 Task: Compose an email with the signature Kari Cooper with the subject Follow-up on a project status and the message I wanted to follow up on the request for additional resources for the project. from softage.5@softage.net to softage.6@softage.net, select the message and change font size to huge, align the email to right Send the email. Finally, move the email from Sent Items to the label Data visualization
Action: Mouse moved to (53, 48)
Screenshot: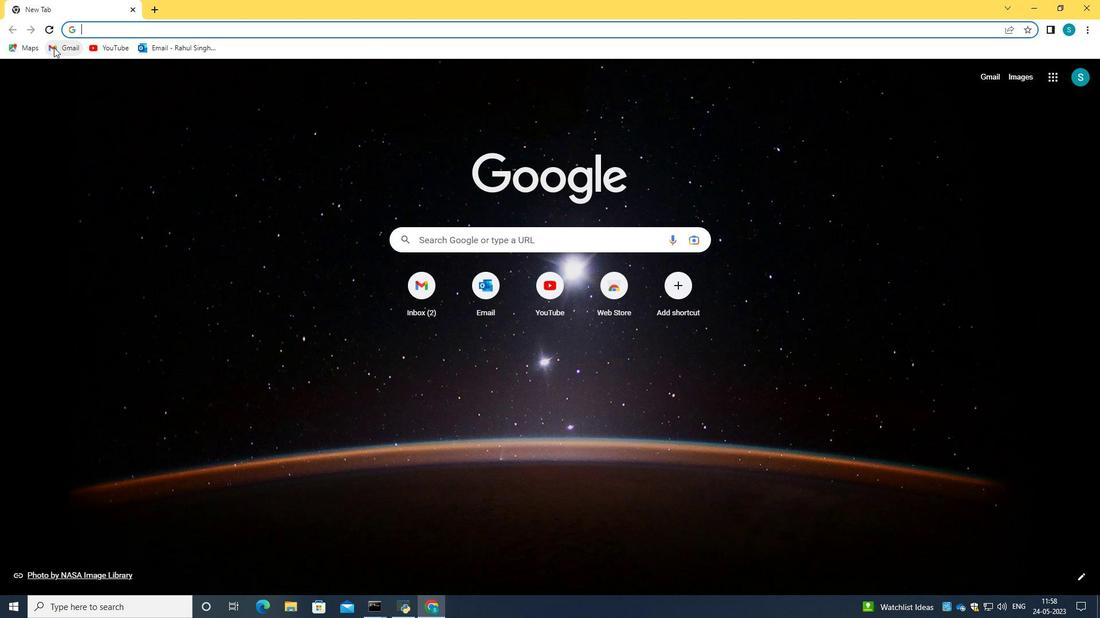 
Action: Mouse pressed left at (53, 48)
Screenshot: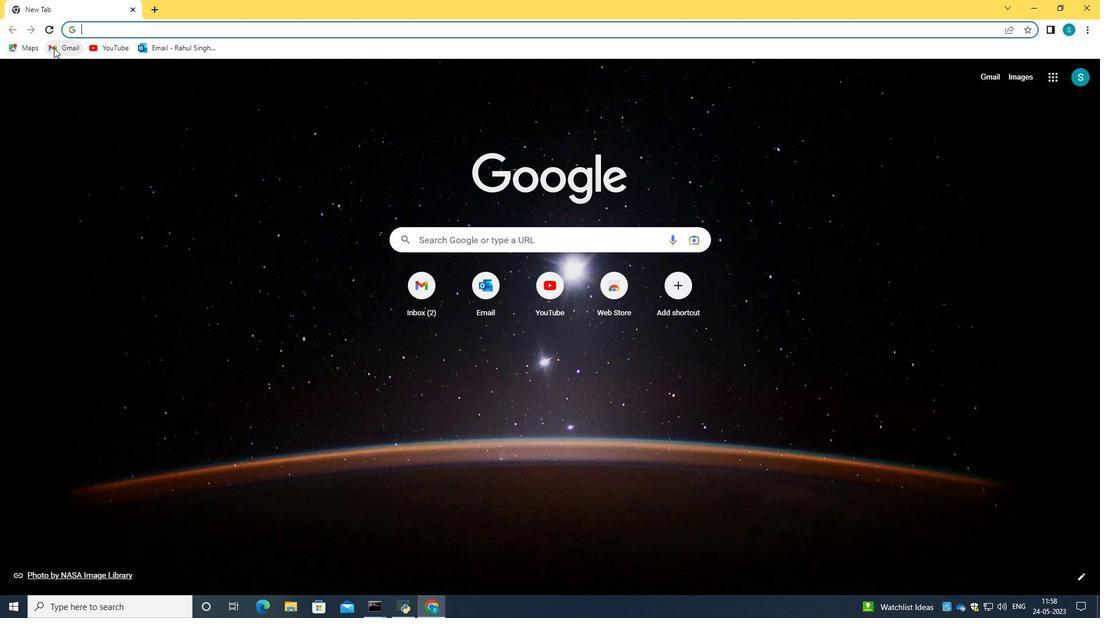 
Action: Mouse moved to (555, 175)
Screenshot: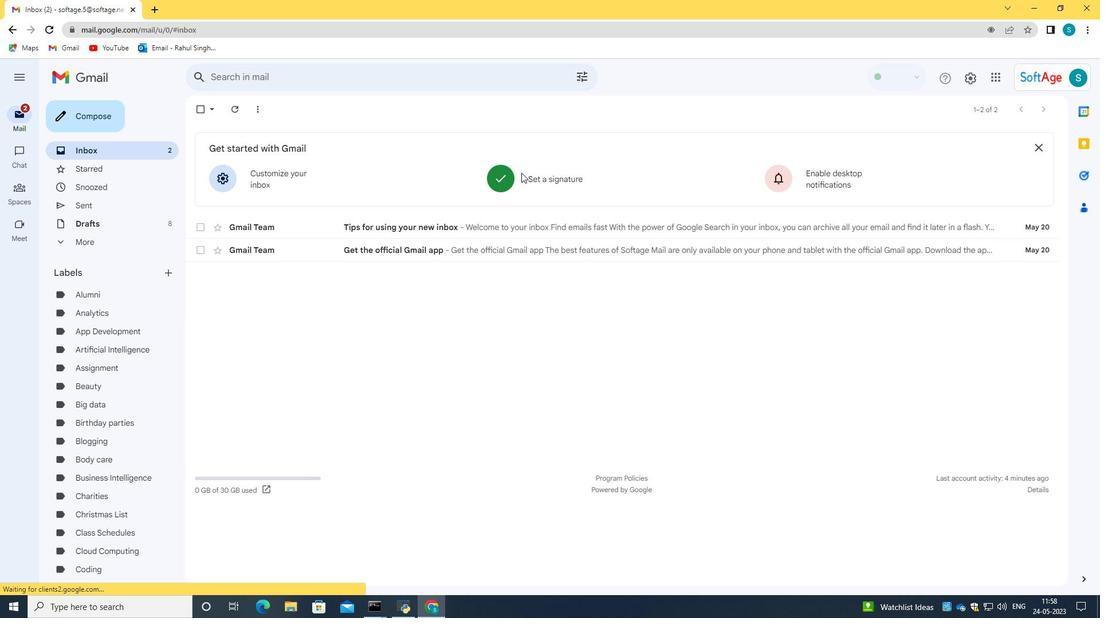 
Action: Mouse pressed left at (555, 175)
Screenshot: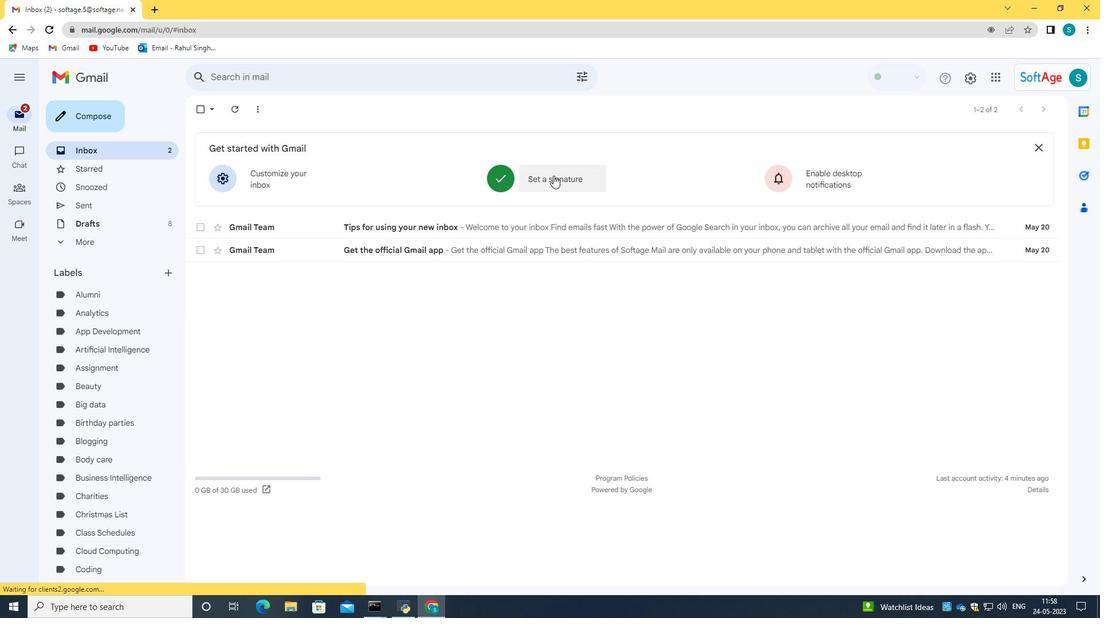 
Action: Mouse moved to (611, 241)
Screenshot: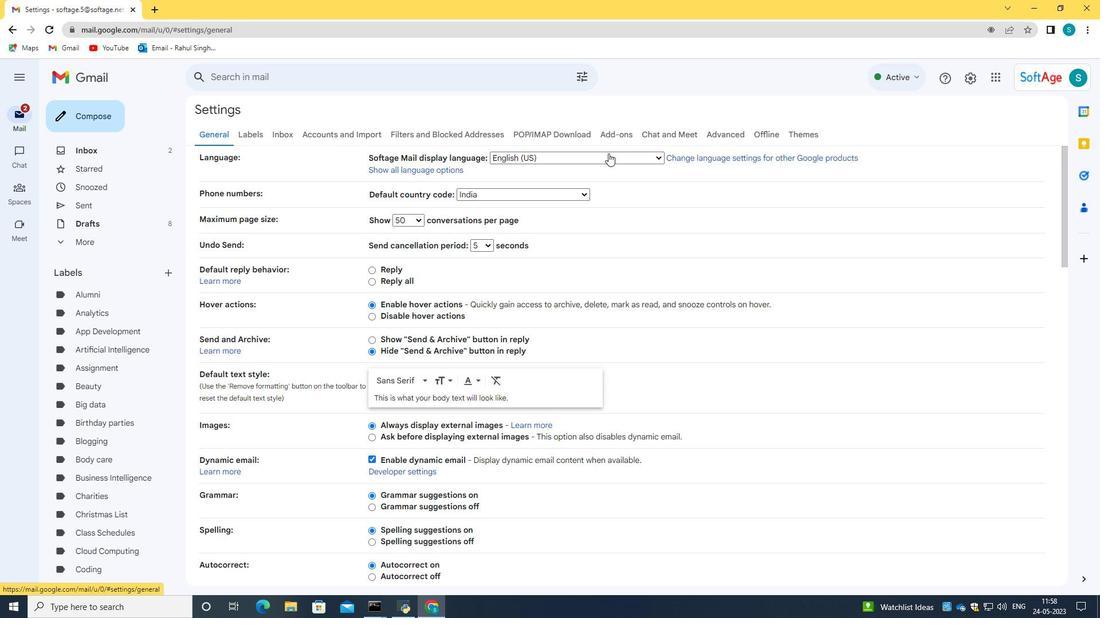 
Action: Mouse scrolled (611, 240) with delta (0, 0)
Screenshot: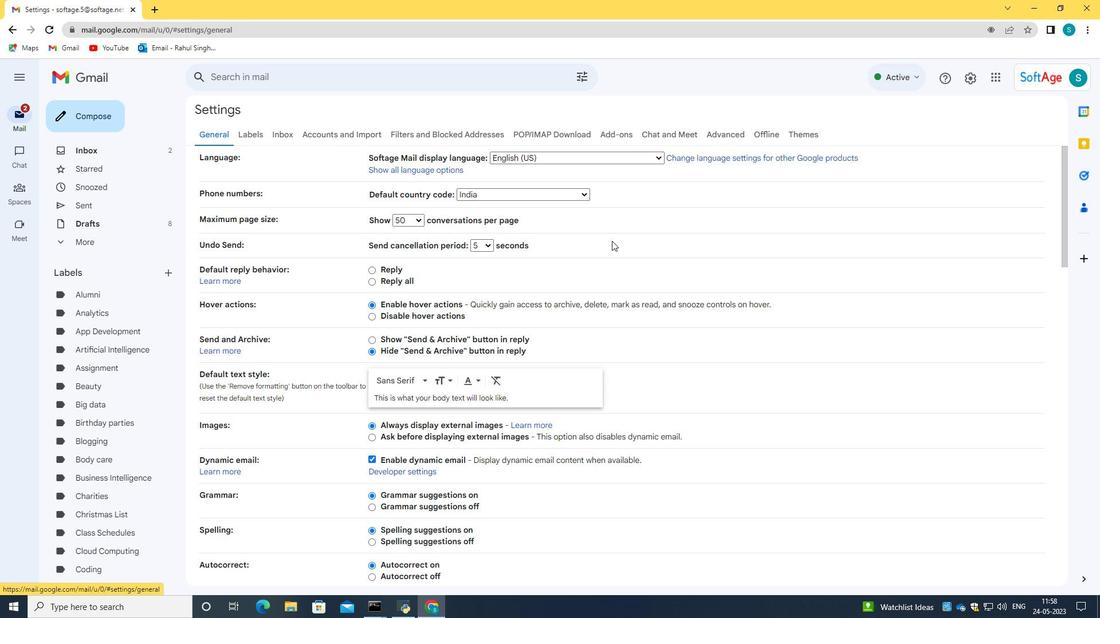 
Action: Mouse scrolled (611, 240) with delta (0, 0)
Screenshot: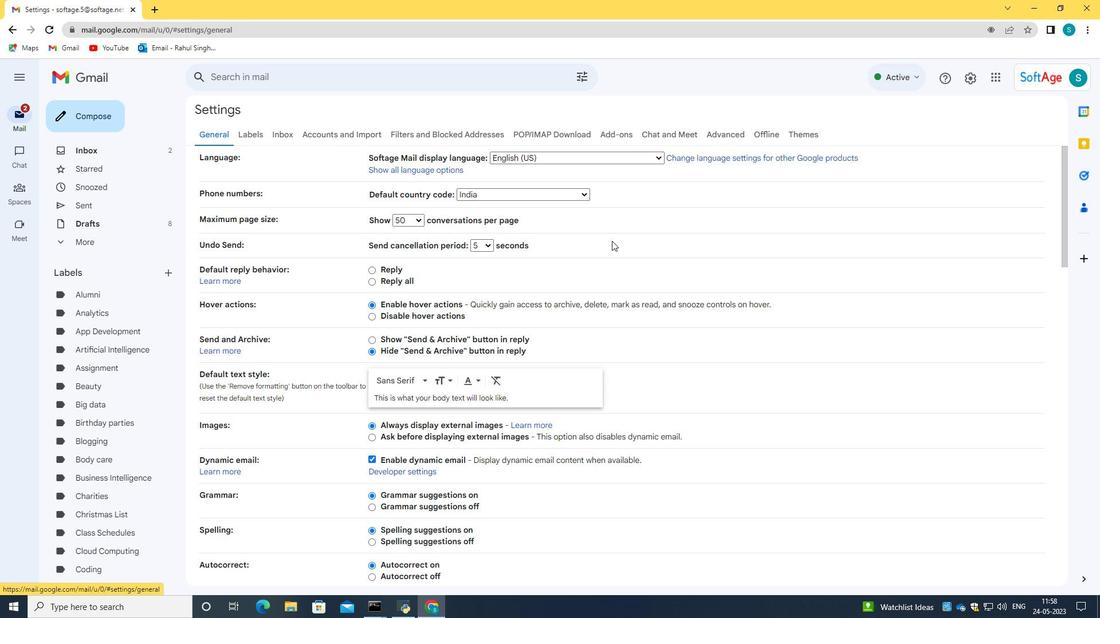 
Action: Mouse scrolled (611, 240) with delta (0, 0)
Screenshot: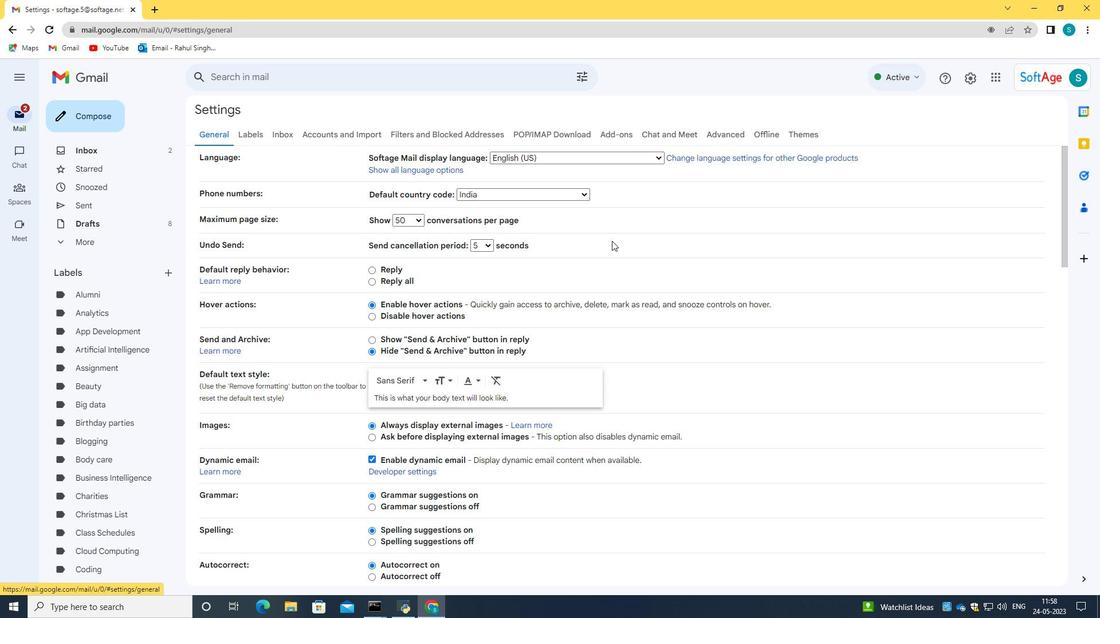 
Action: Mouse scrolled (611, 240) with delta (0, 0)
Screenshot: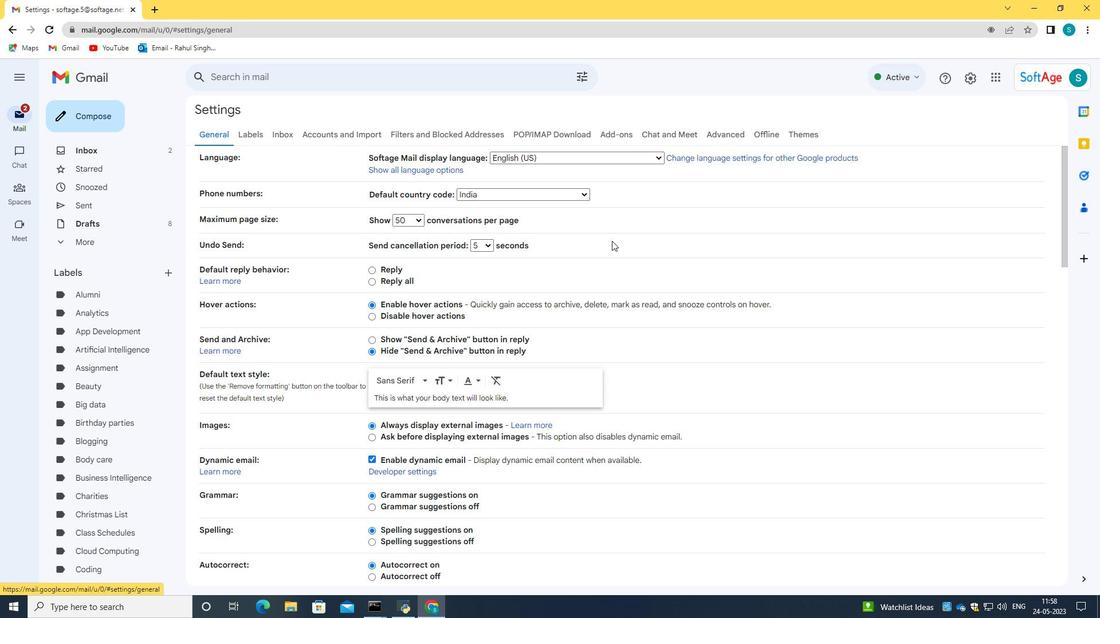 
Action: Mouse scrolled (611, 240) with delta (0, 0)
Screenshot: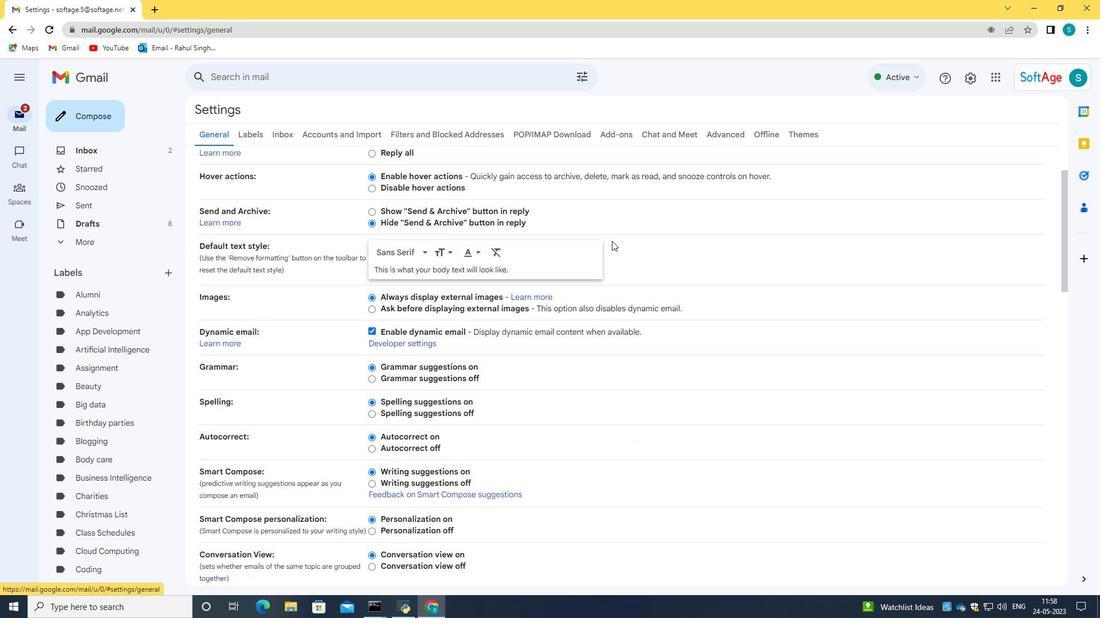
Action: Mouse scrolled (611, 240) with delta (0, 0)
Screenshot: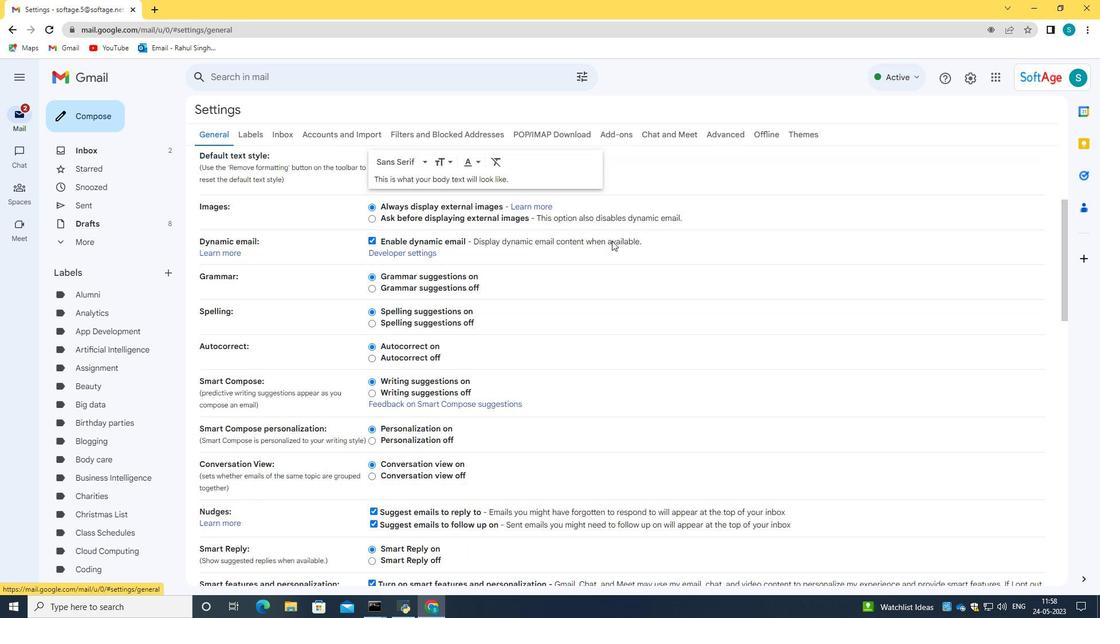 
Action: Mouse scrolled (611, 240) with delta (0, 0)
Screenshot: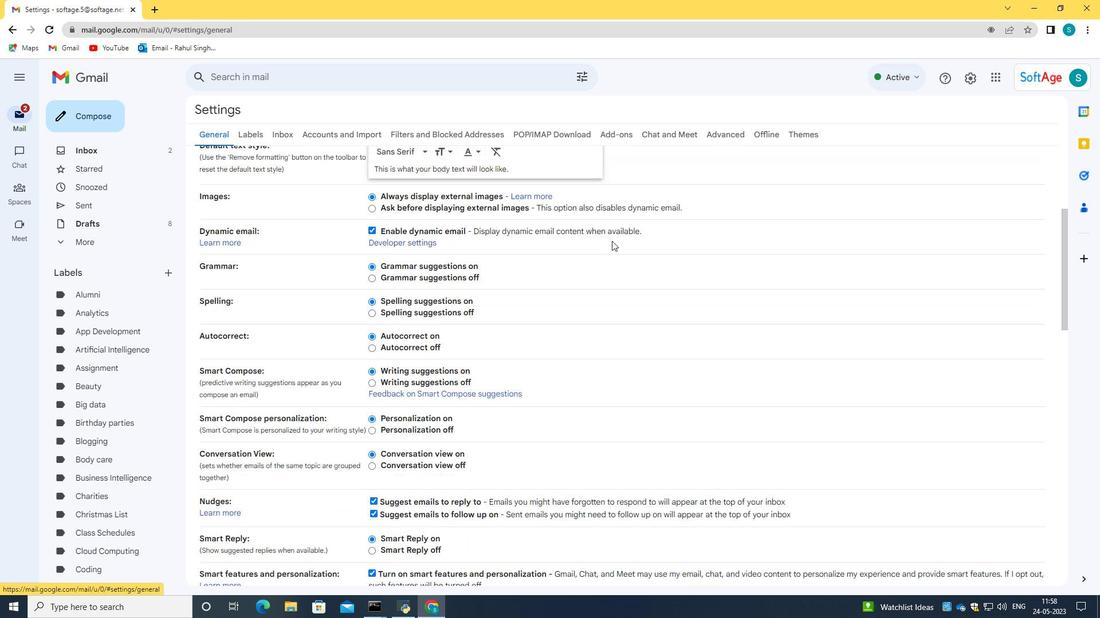 
Action: Mouse scrolled (611, 240) with delta (0, 0)
Screenshot: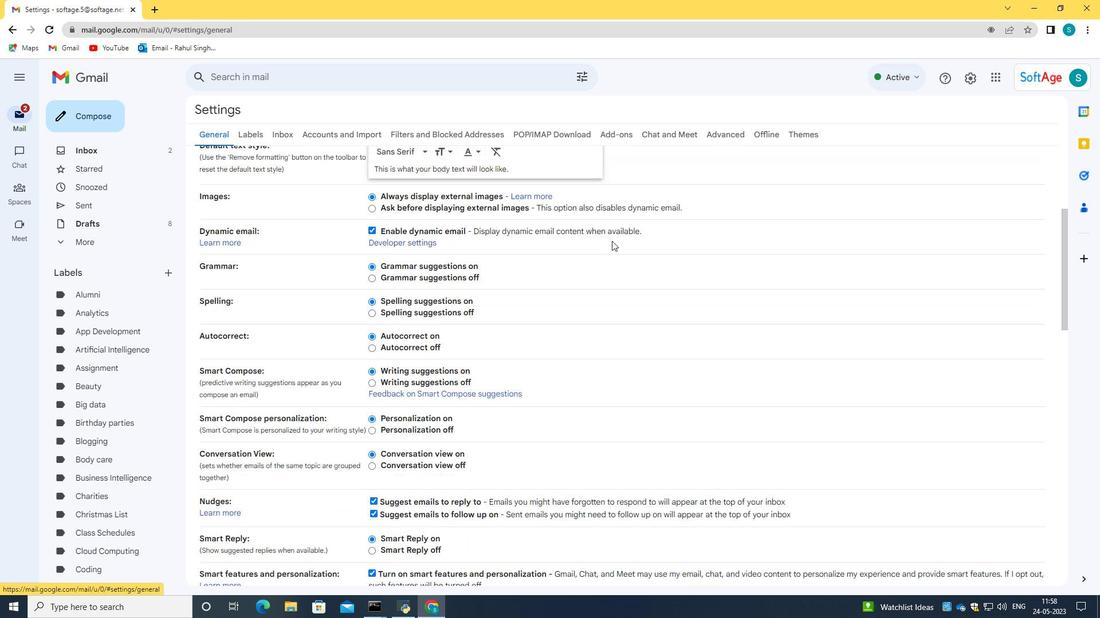 
Action: Mouse moved to (612, 241)
Screenshot: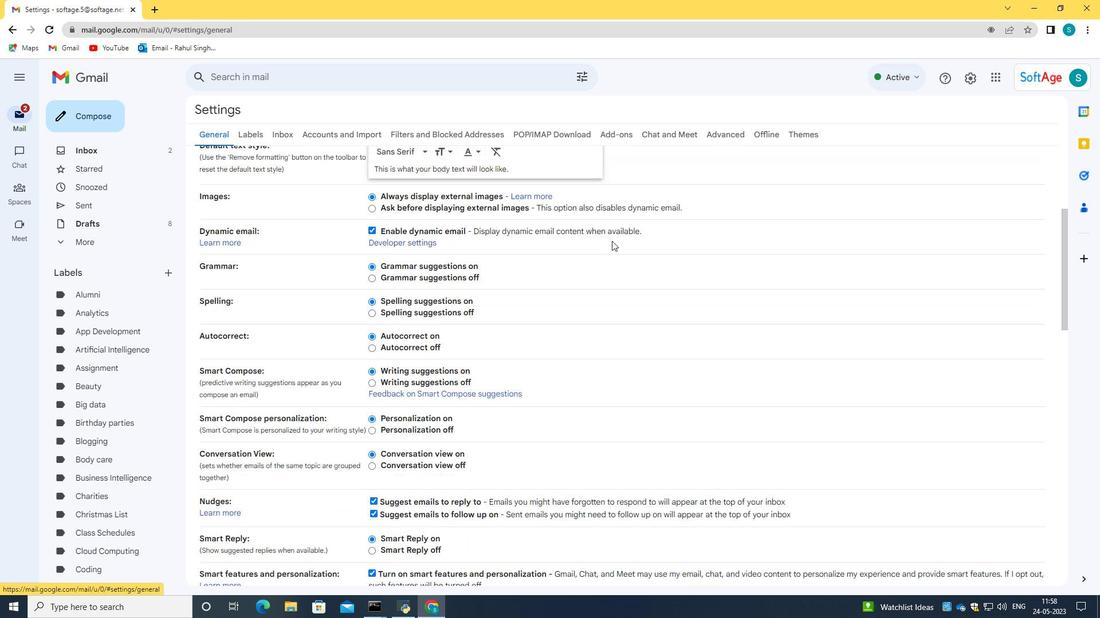 
Action: Mouse scrolled (612, 240) with delta (0, 0)
Screenshot: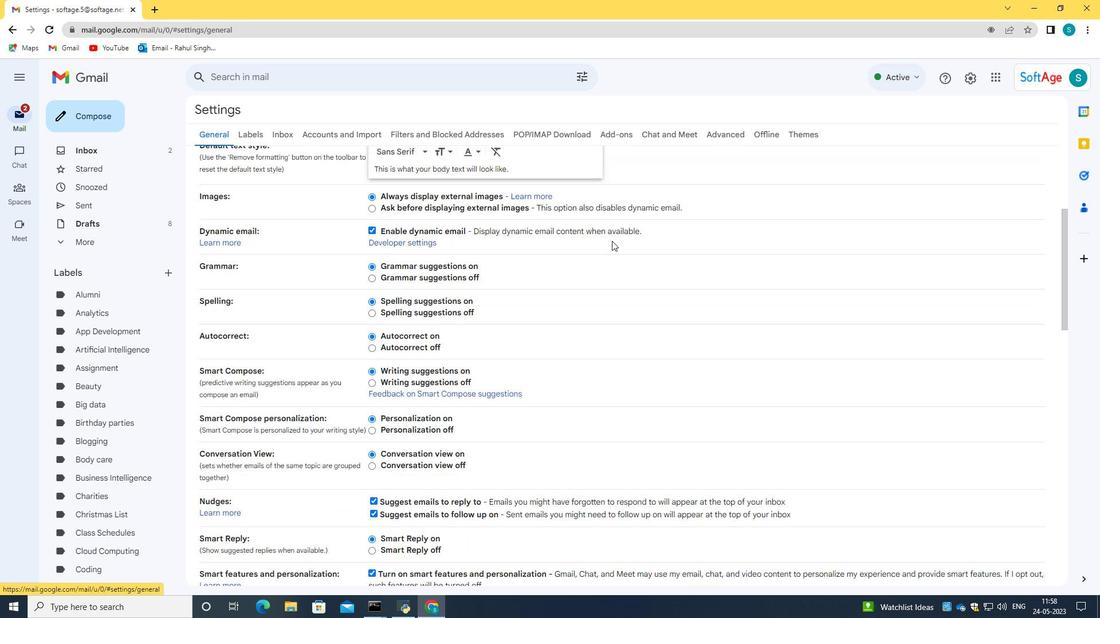 
Action: Mouse scrolled (612, 240) with delta (0, 0)
Screenshot: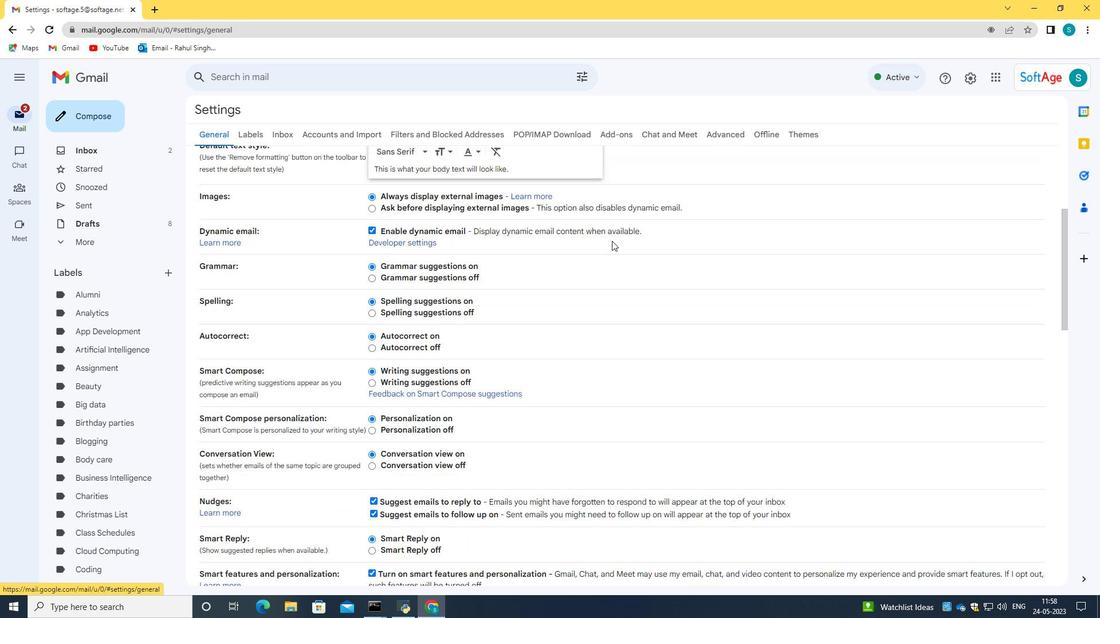 
Action: Mouse scrolled (612, 240) with delta (0, 0)
Screenshot: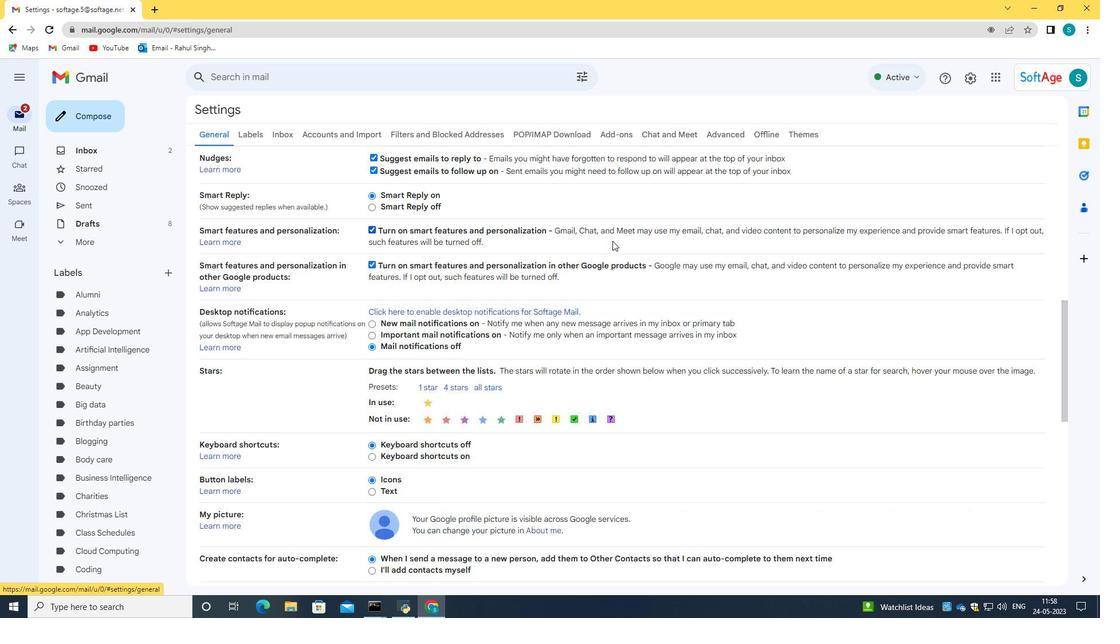 
Action: Mouse scrolled (612, 240) with delta (0, 0)
Screenshot: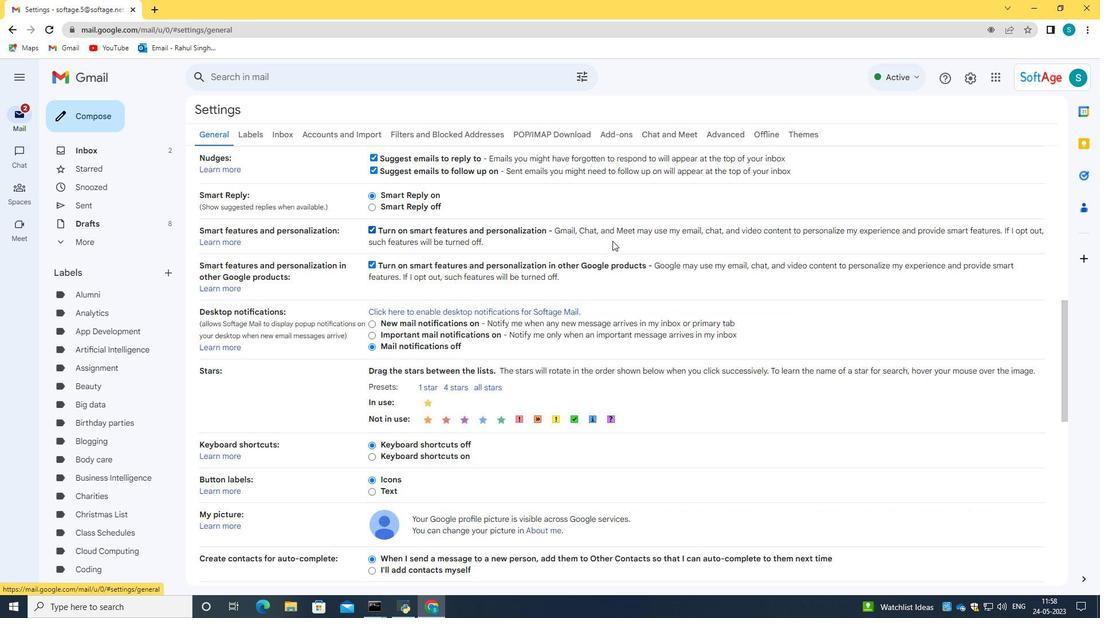 
Action: Mouse scrolled (612, 240) with delta (0, 0)
Screenshot: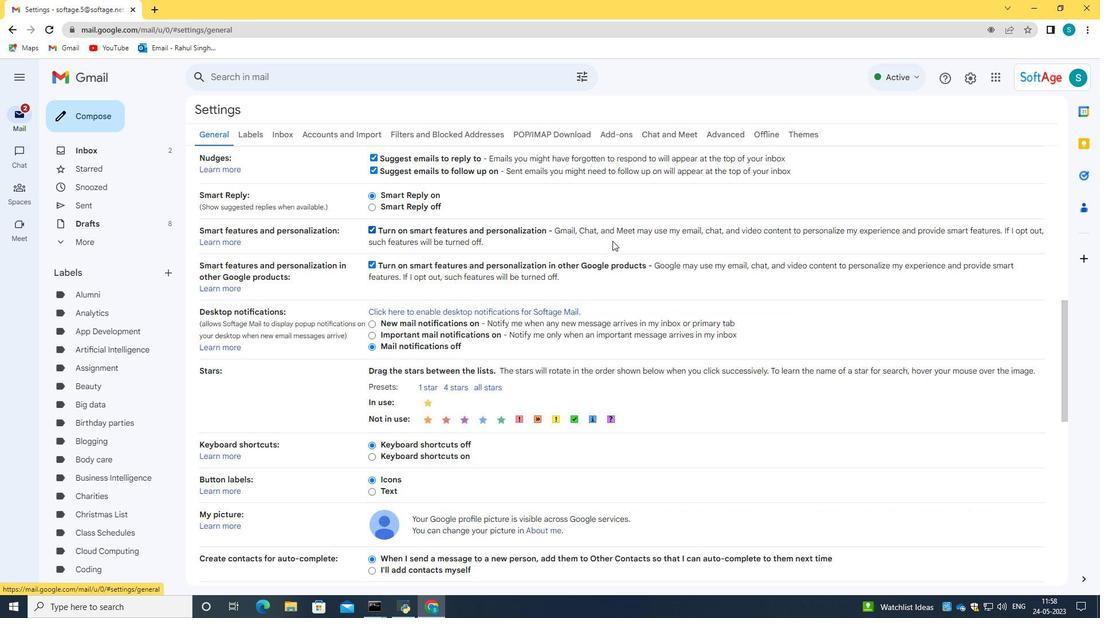 
Action: Mouse scrolled (612, 240) with delta (0, 0)
Screenshot: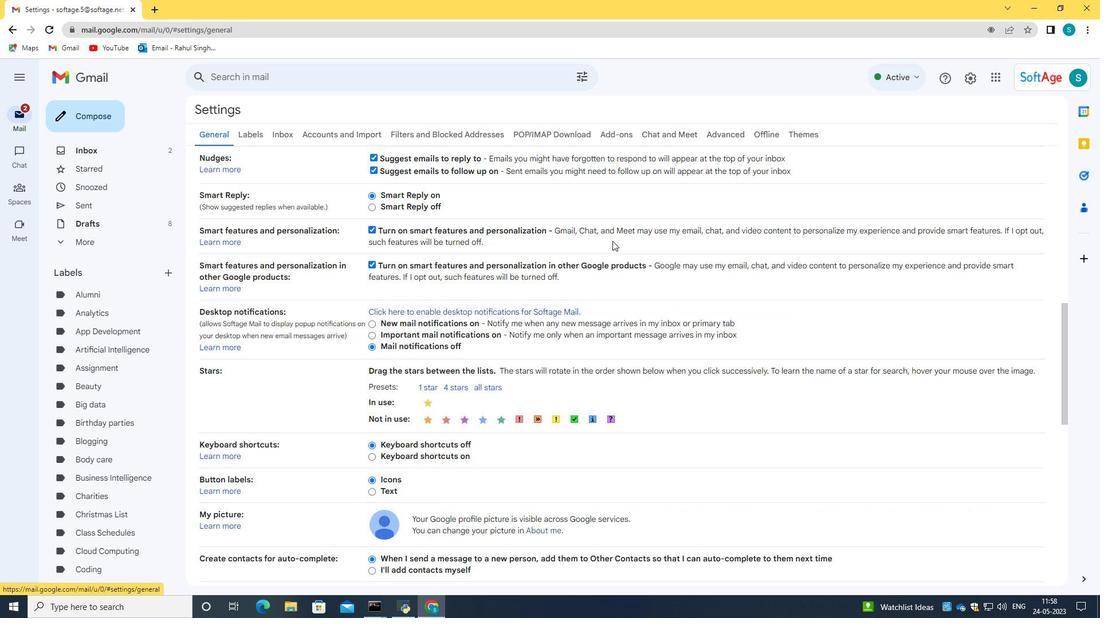 
Action: Mouse scrolled (612, 240) with delta (0, 0)
Screenshot: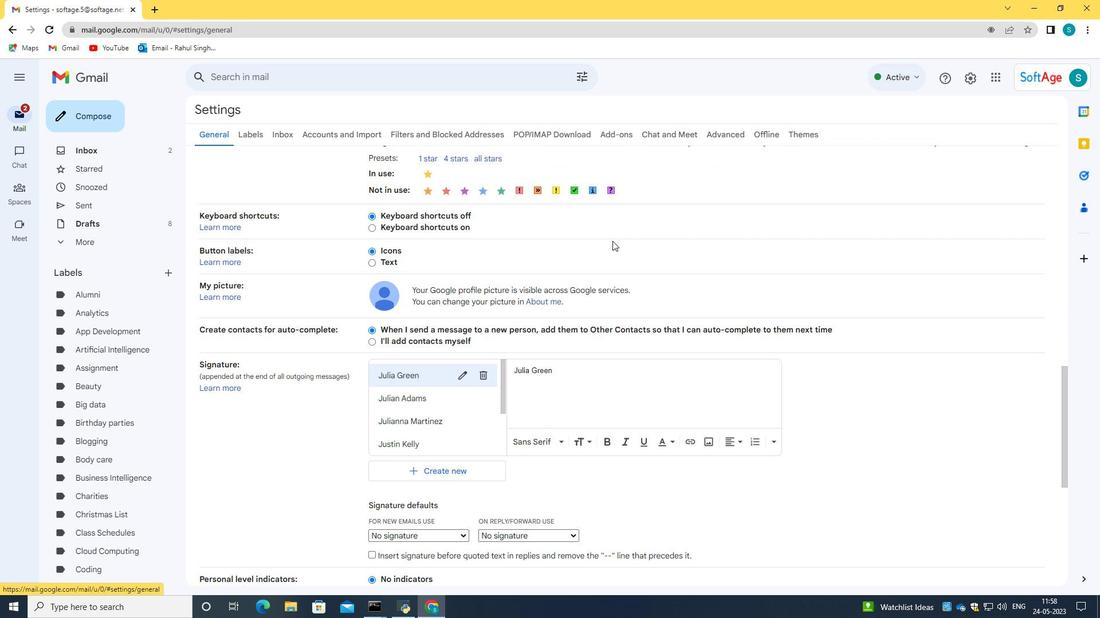 
Action: Mouse scrolled (612, 240) with delta (0, 0)
Screenshot: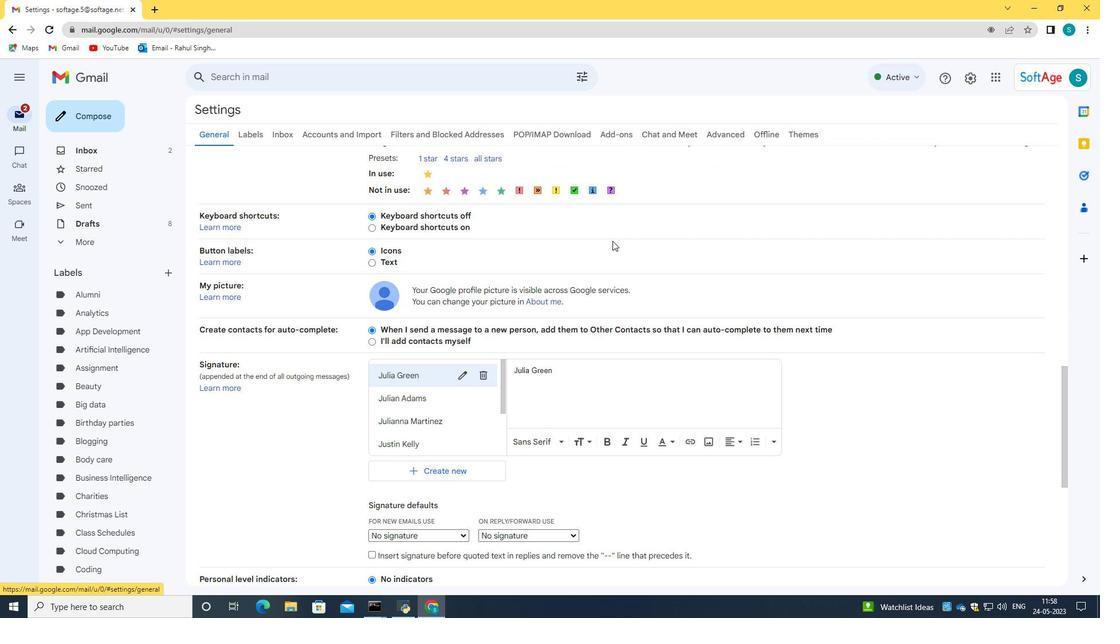 
Action: Mouse moved to (457, 354)
Screenshot: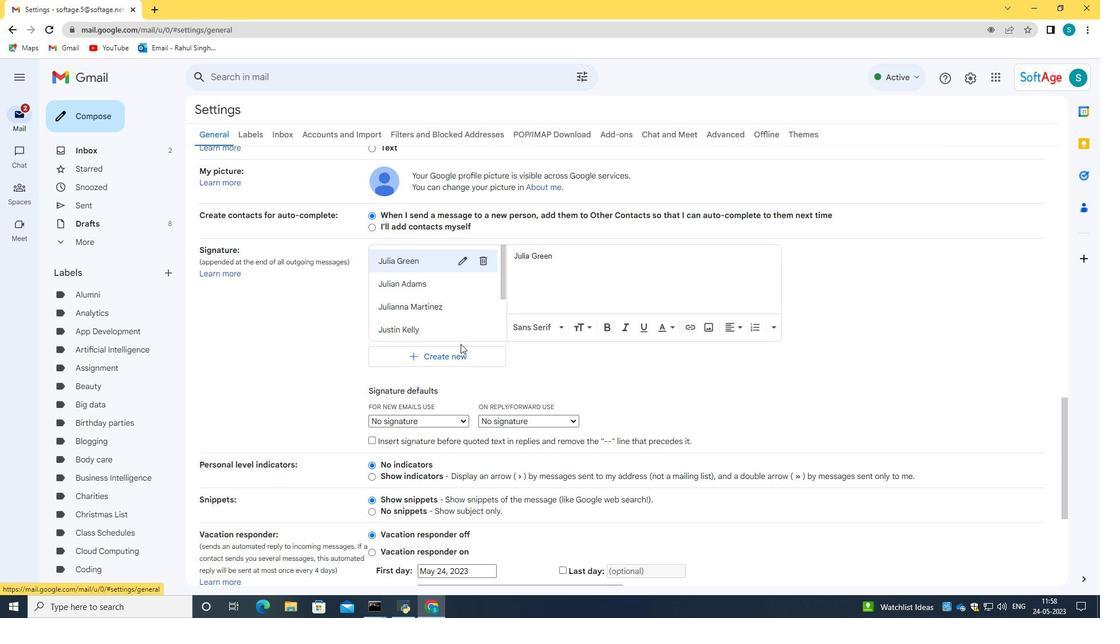 
Action: Mouse pressed left at (457, 354)
Screenshot: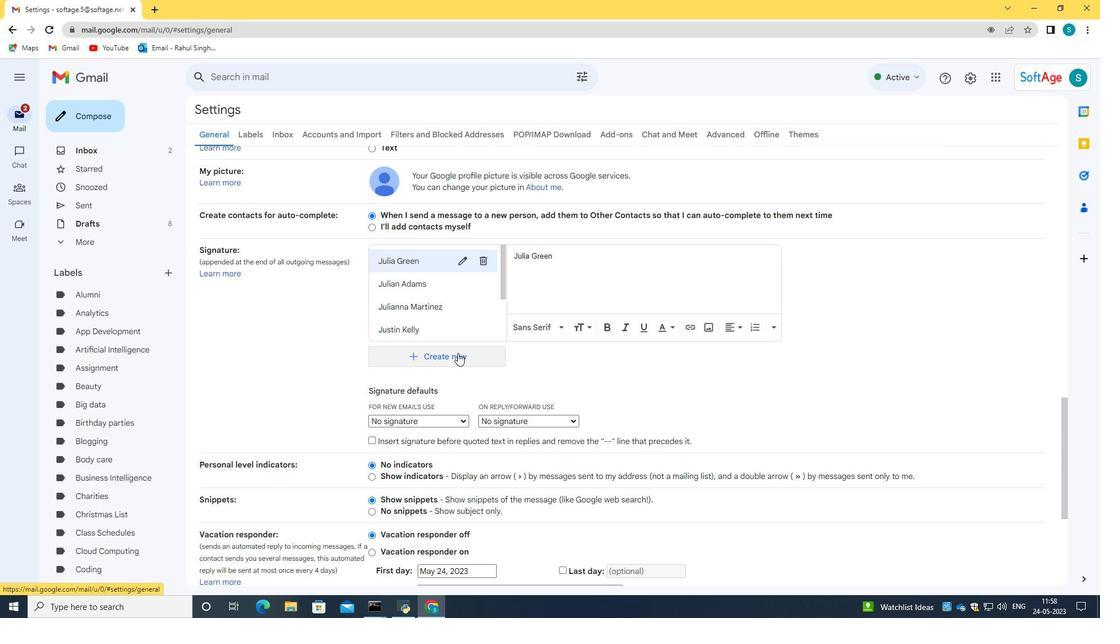 
Action: Mouse moved to (517, 317)
Screenshot: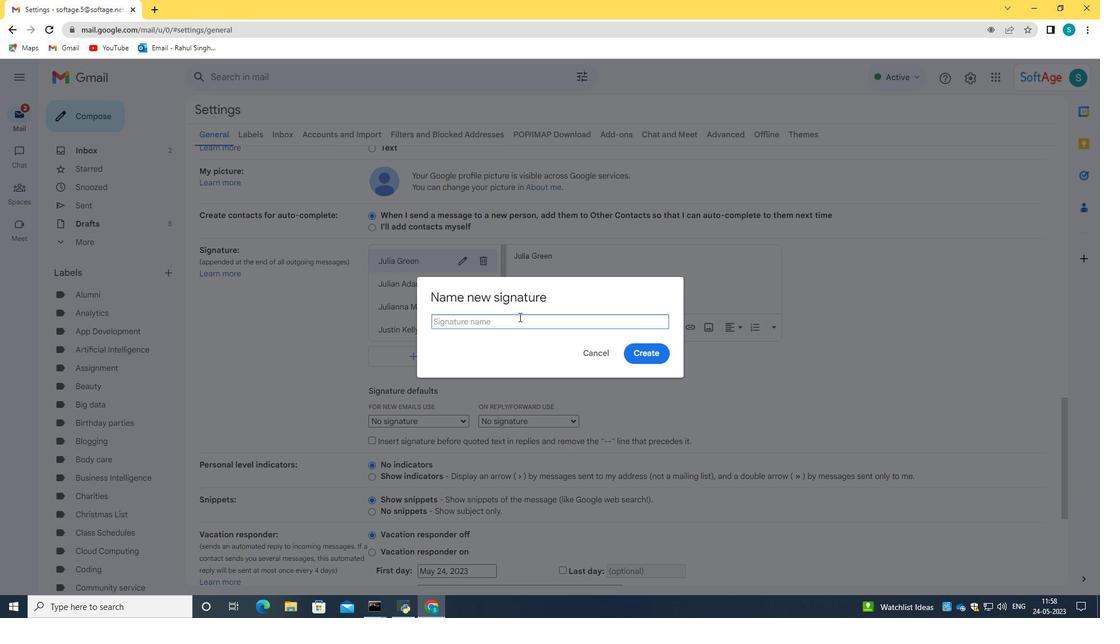 
Action: Key pressed <Key.caps_lock>K<Key.caps_lock>ari<Key.space><Key.caps_lock>C<Key.caps_lock>ooper
Screenshot: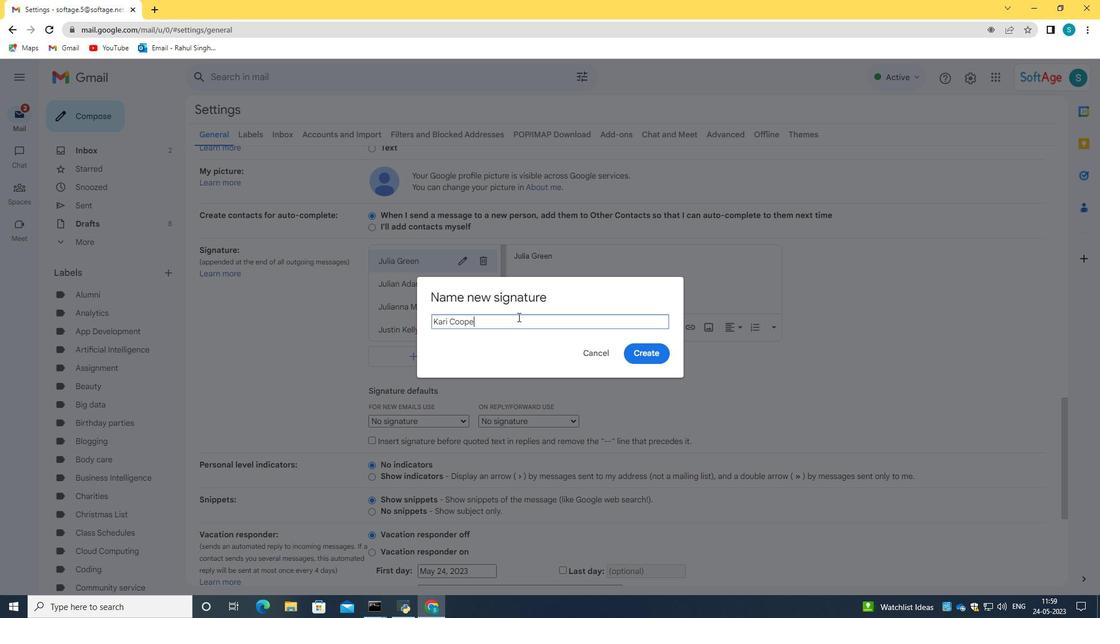 
Action: Mouse moved to (658, 354)
Screenshot: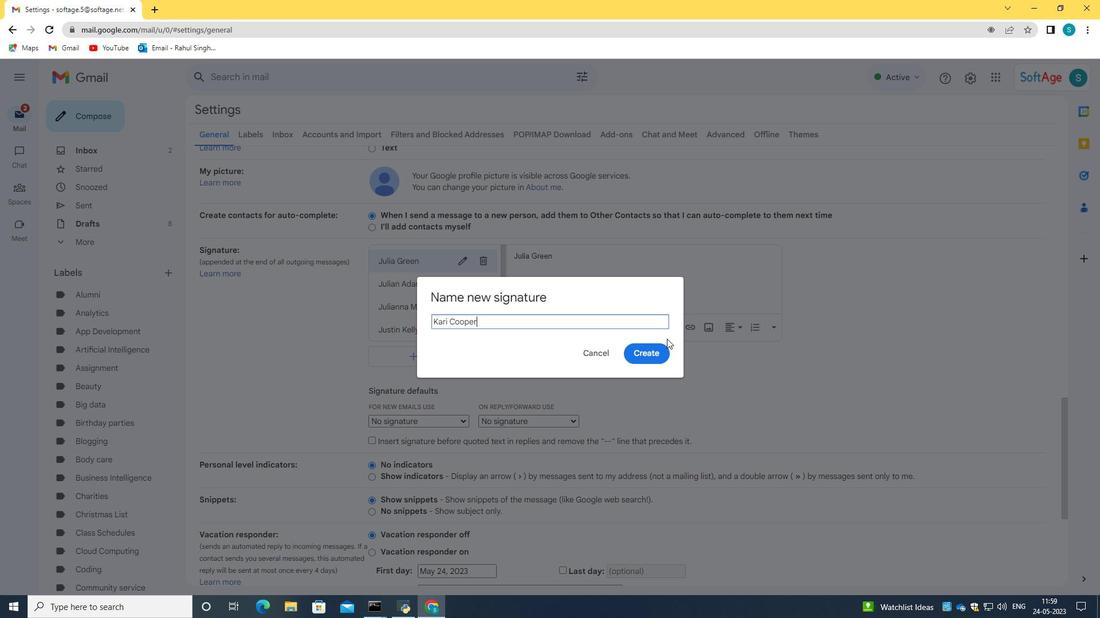 
Action: Mouse pressed left at (658, 354)
Screenshot: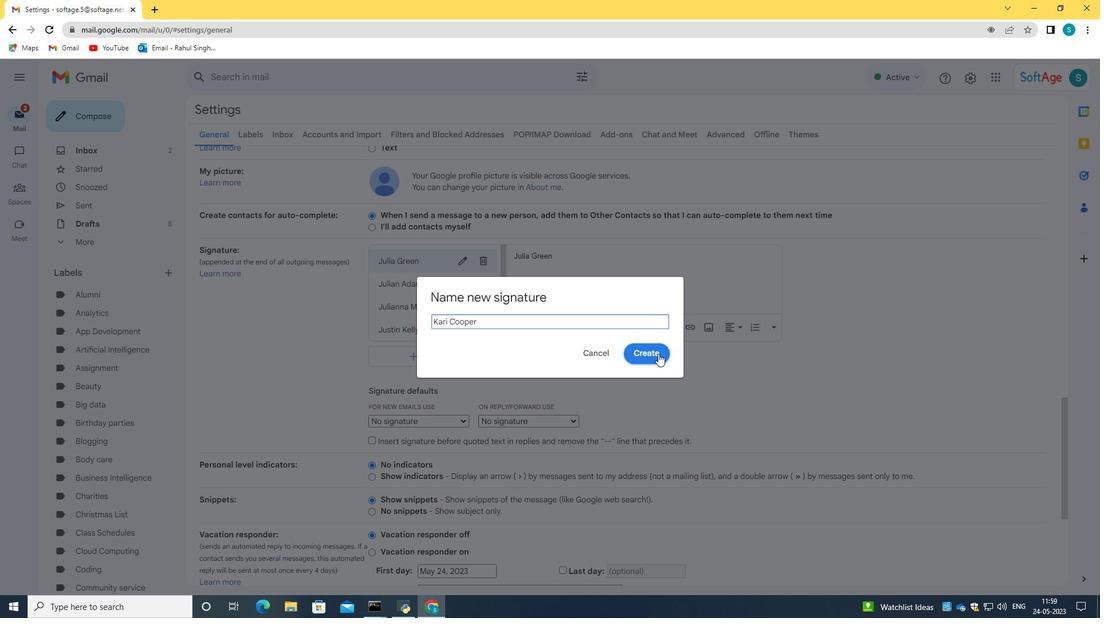 
Action: Mouse moved to (602, 272)
Screenshot: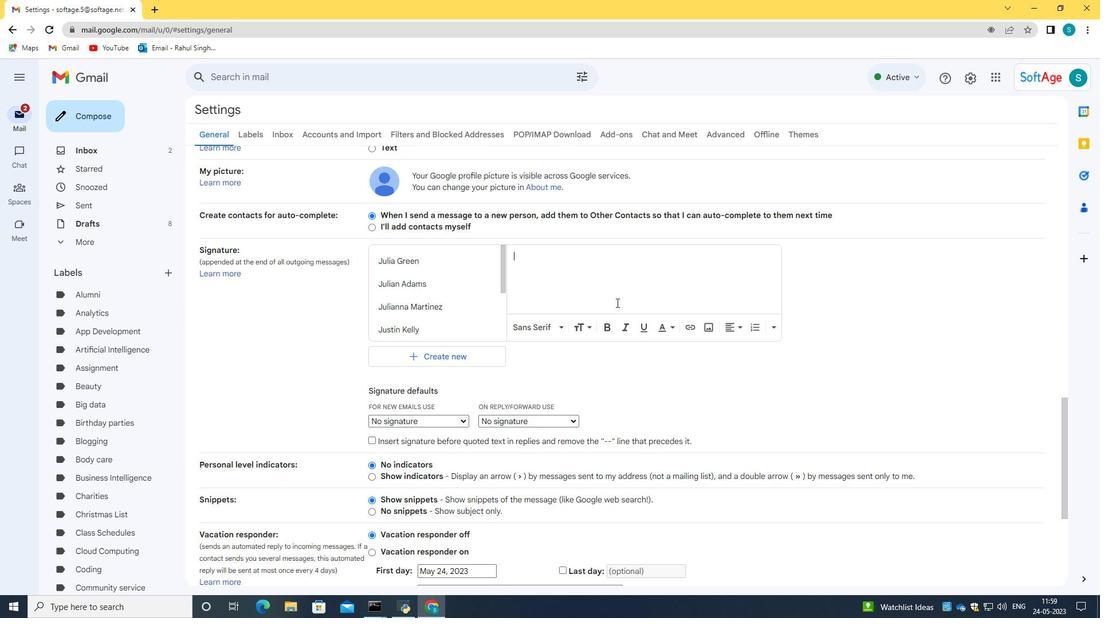 
Action: Key pressed <Key.caps_lock>K<Key.caps_lock>ari<Key.space>c<Key.backspace><Key.caps_lock>C<Key.caps_lock>ooper
Screenshot: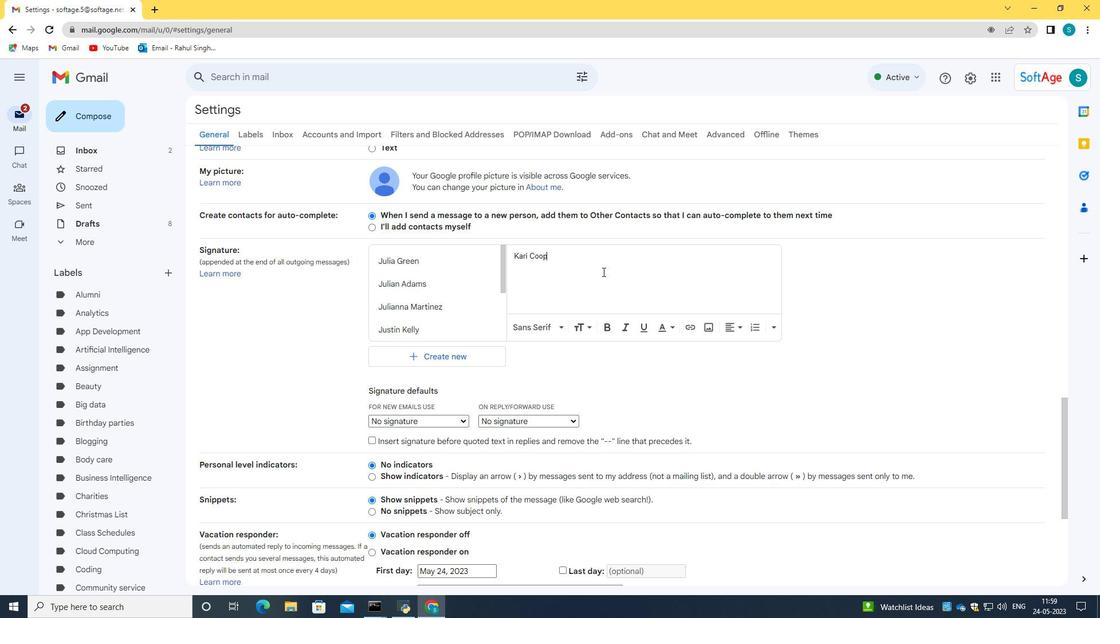 
Action: Mouse scrolled (602, 271) with delta (0, 0)
Screenshot: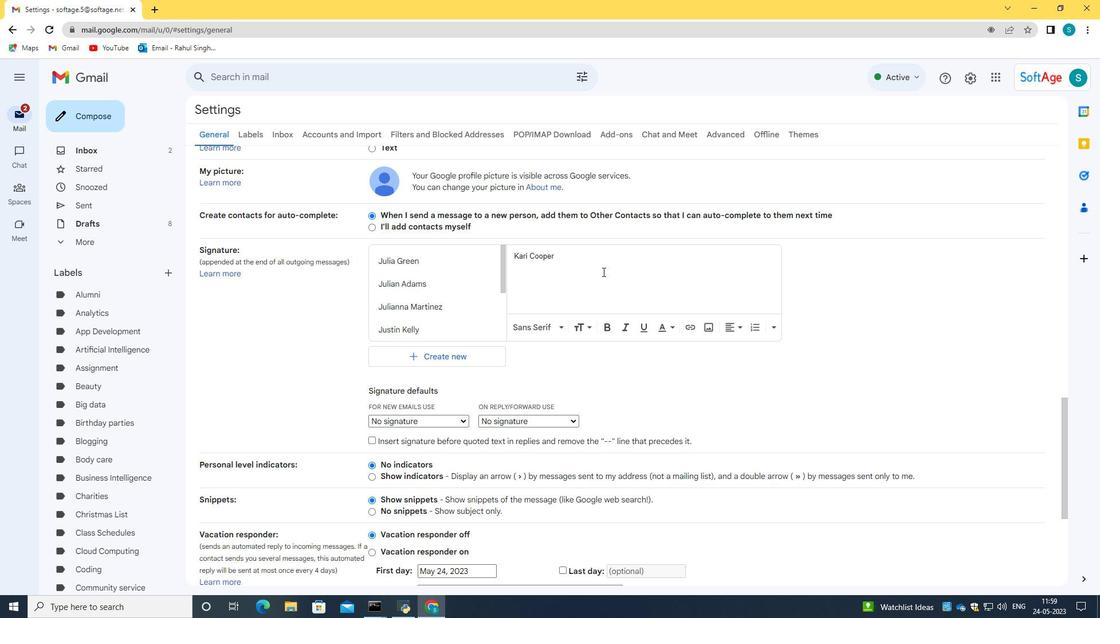
Action: Mouse scrolled (602, 271) with delta (0, 0)
Screenshot: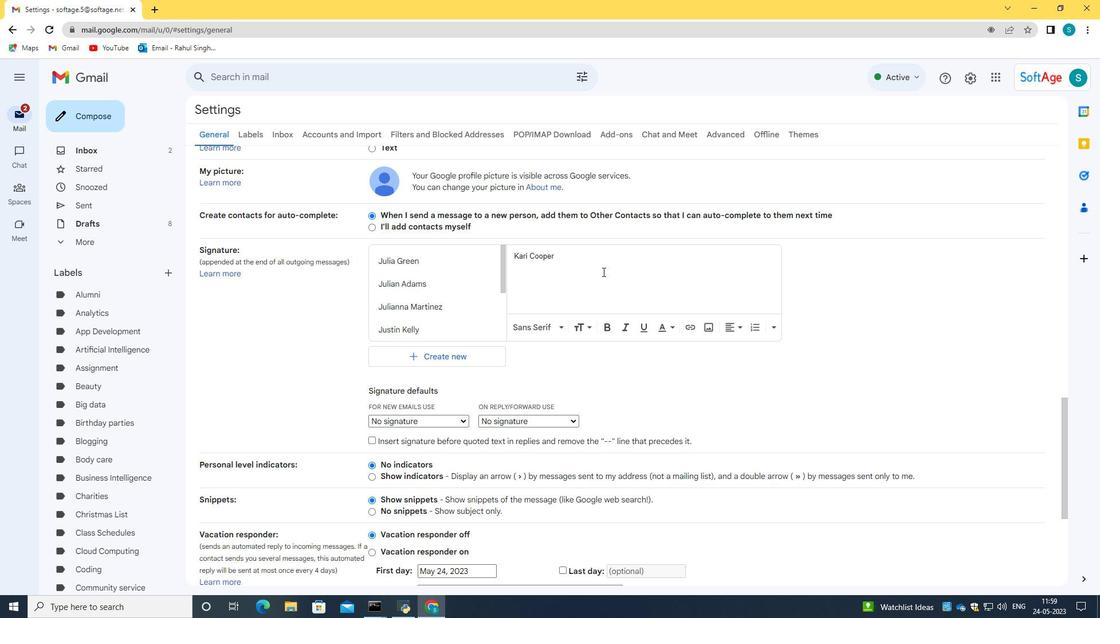 
Action: Mouse scrolled (602, 271) with delta (0, 0)
Screenshot: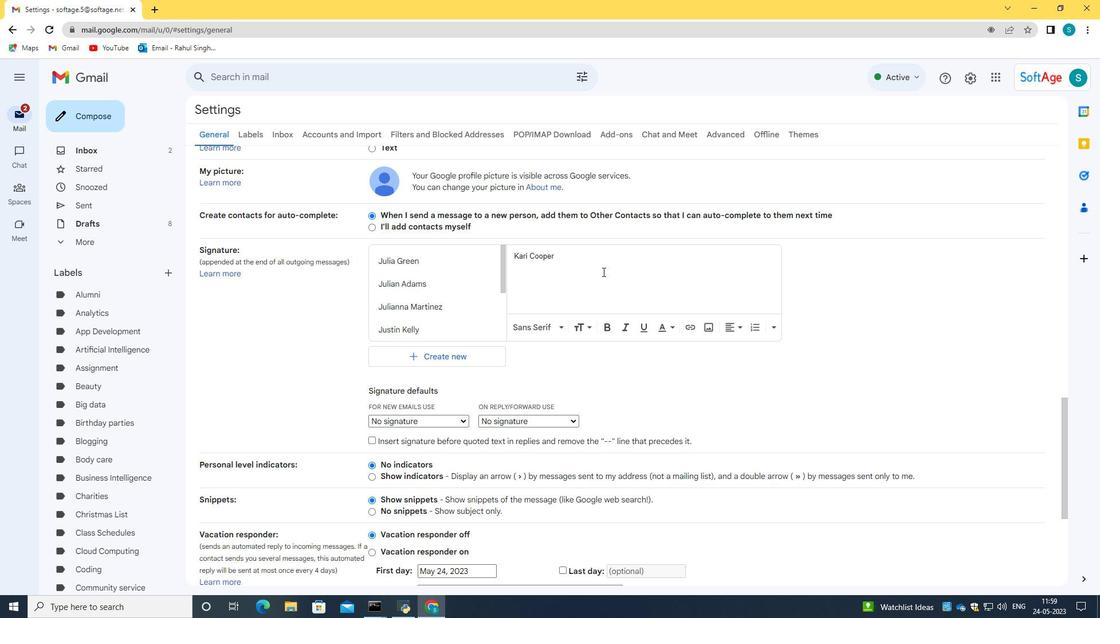 
Action: Mouse scrolled (602, 271) with delta (0, 0)
Screenshot: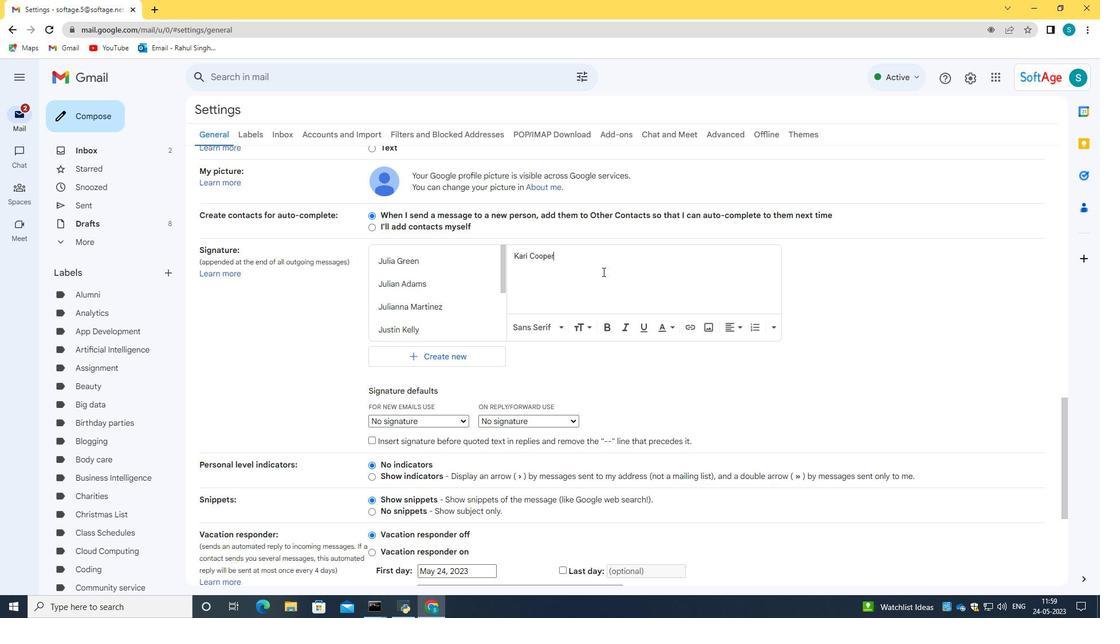 
Action: Mouse scrolled (602, 271) with delta (0, 0)
Screenshot: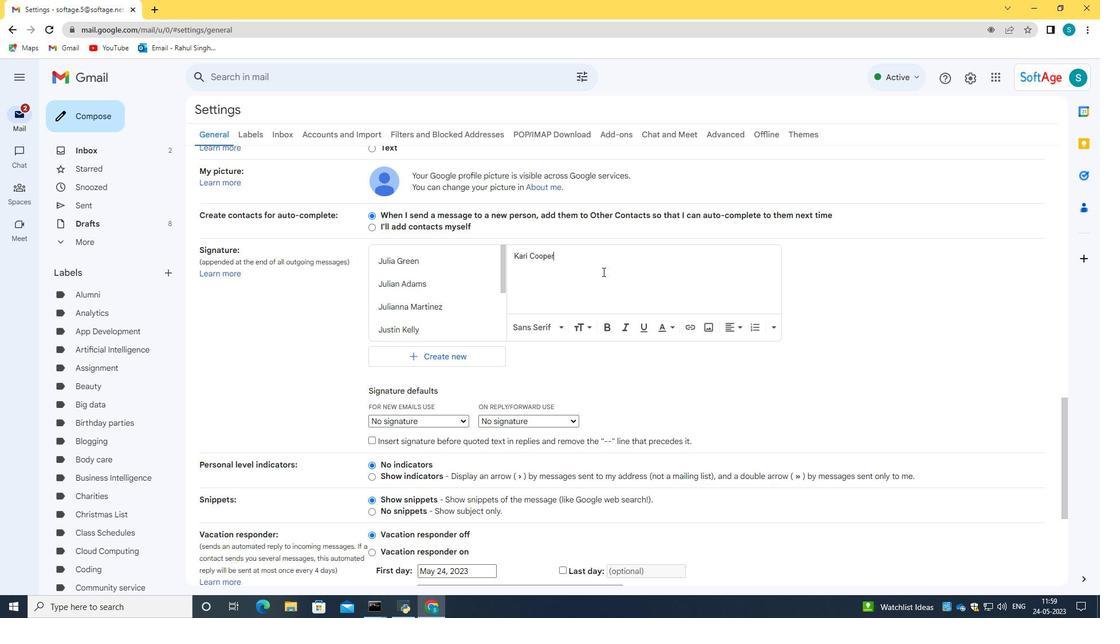 
Action: Mouse scrolled (602, 271) with delta (0, 0)
Screenshot: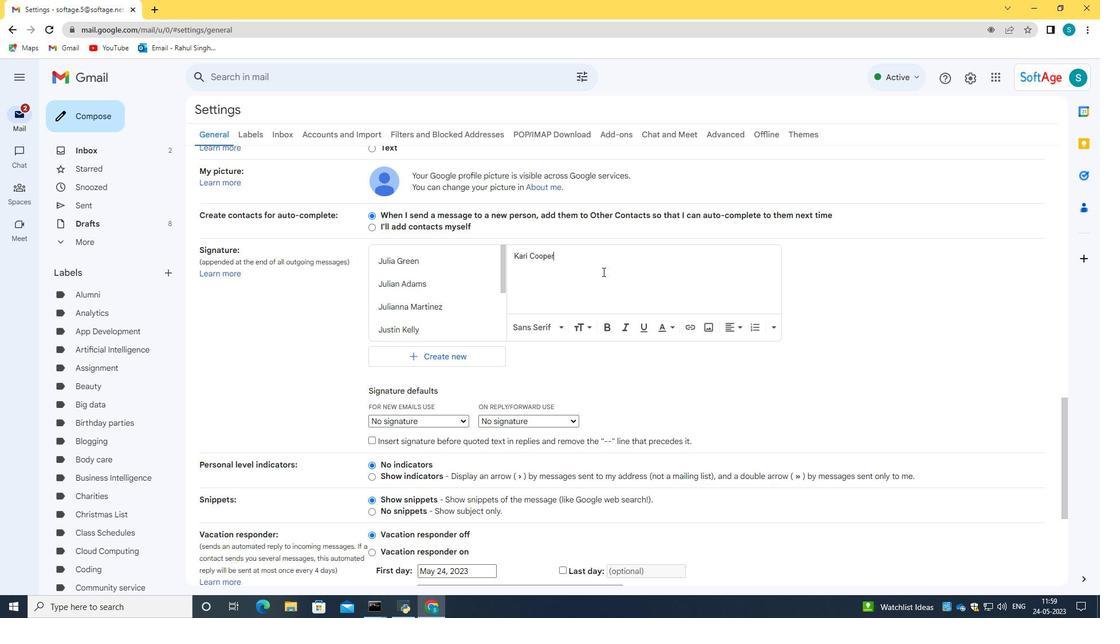 
Action: Mouse scrolled (602, 271) with delta (0, 0)
Screenshot: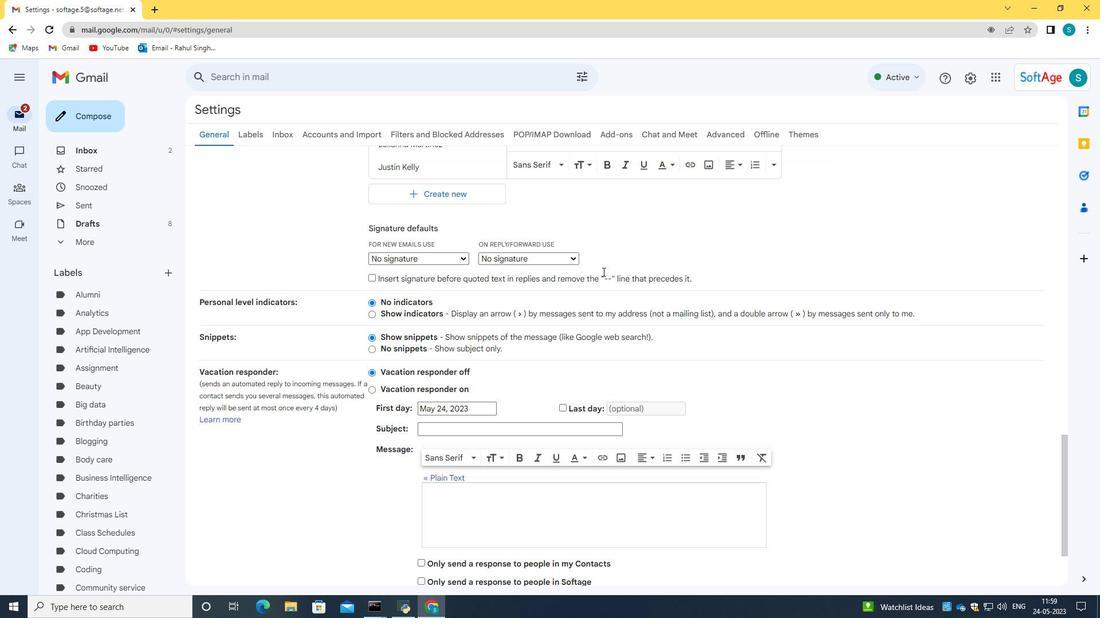
Action: Mouse scrolled (602, 271) with delta (0, 0)
Screenshot: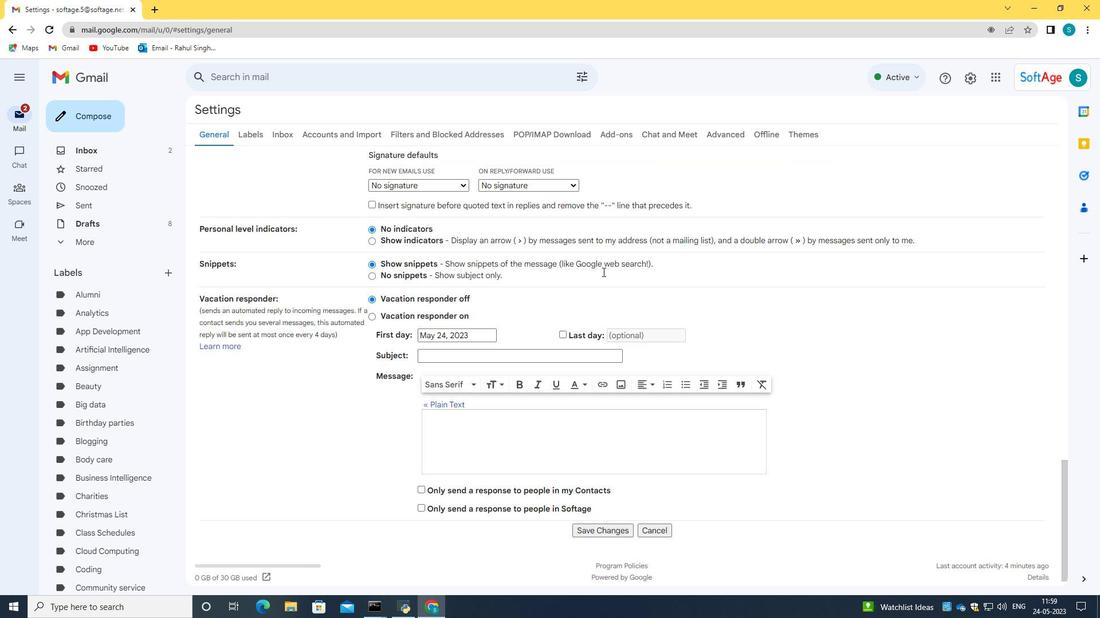 
Action: Mouse scrolled (602, 271) with delta (0, 0)
Screenshot: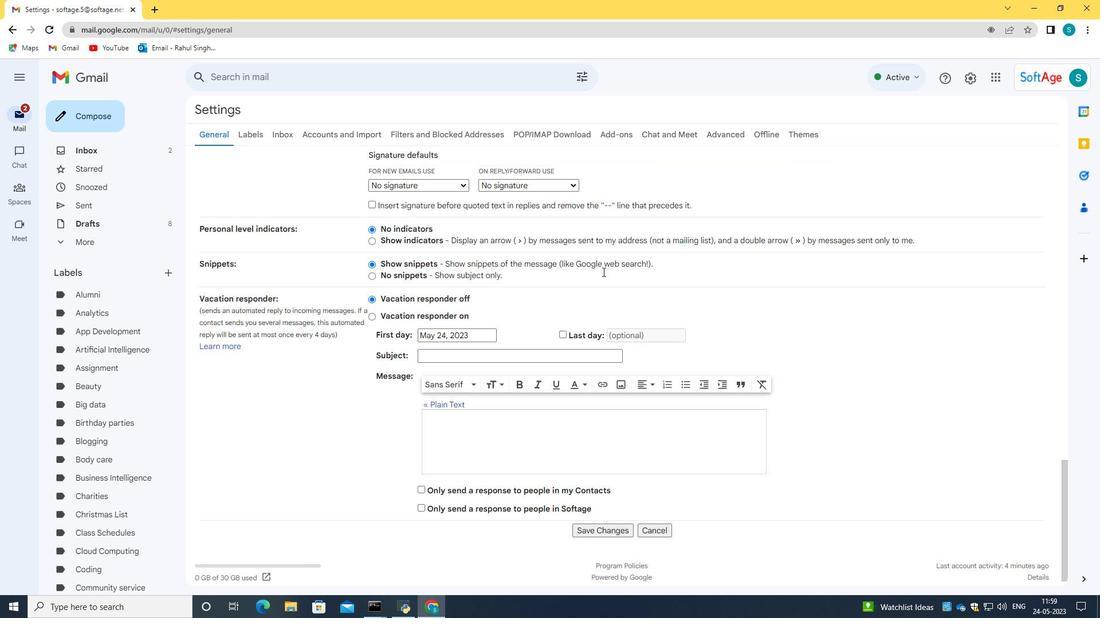 
Action: Mouse scrolled (602, 271) with delta (0, 0)
Screenshot: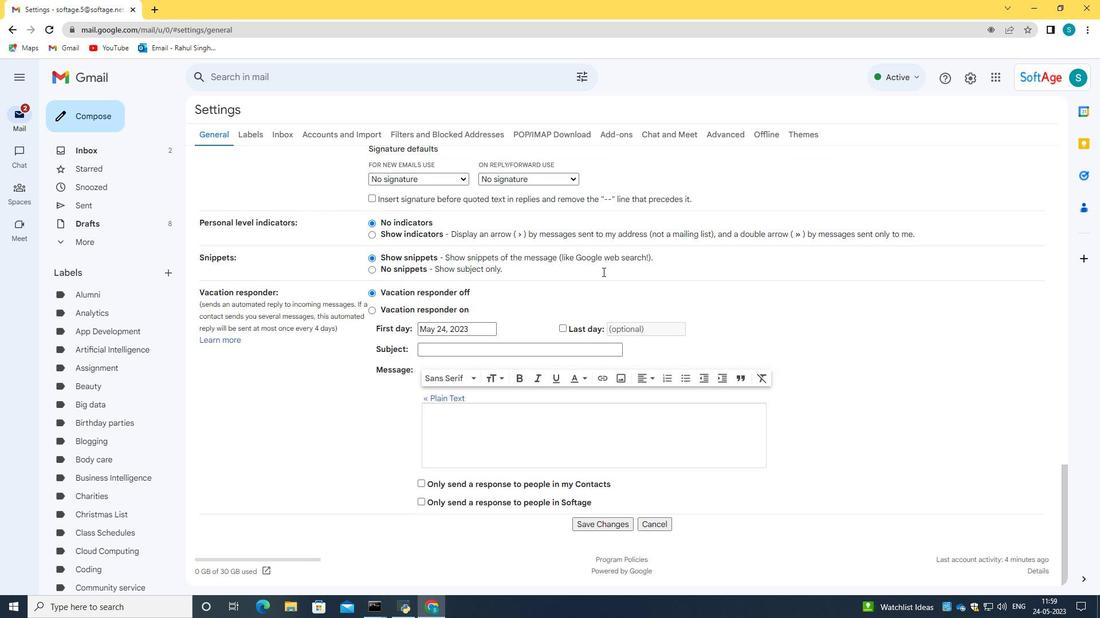 
Action: Mouse moved to (621, 524)
Screenshot: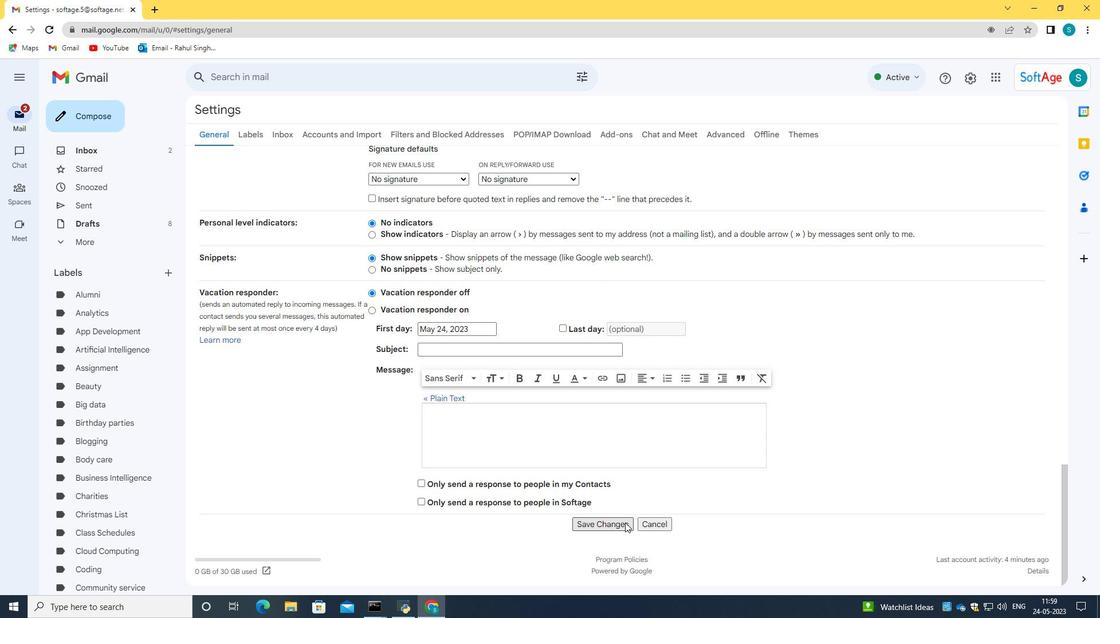 
Action: Mouse pressed left at (621, 524)
Screenshot: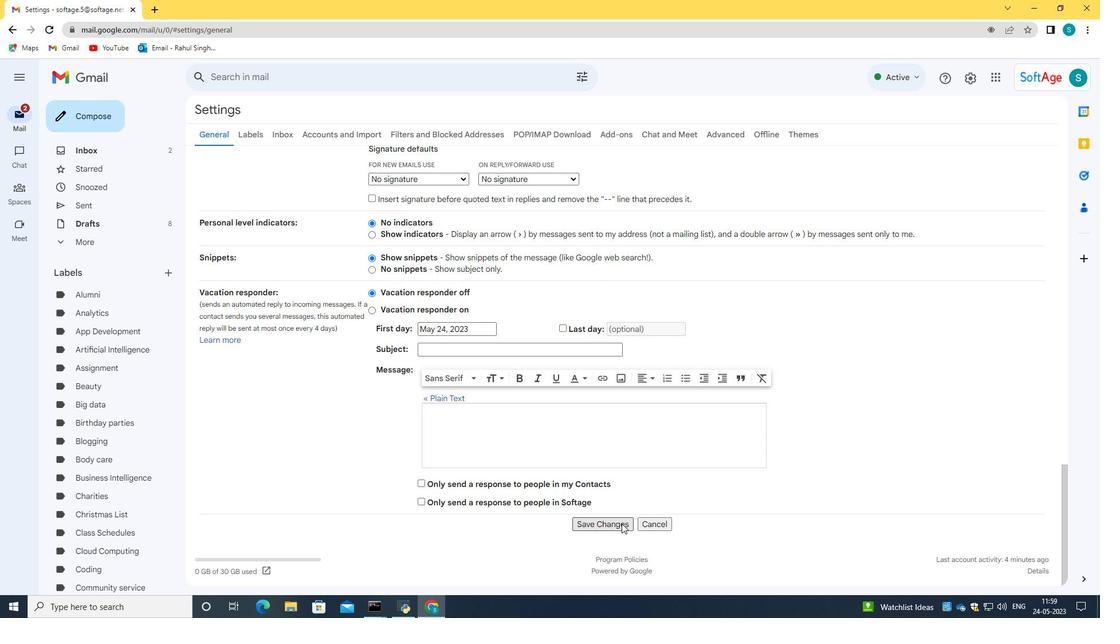 
Action: Mouse moved to (499, 226)
Screenshot: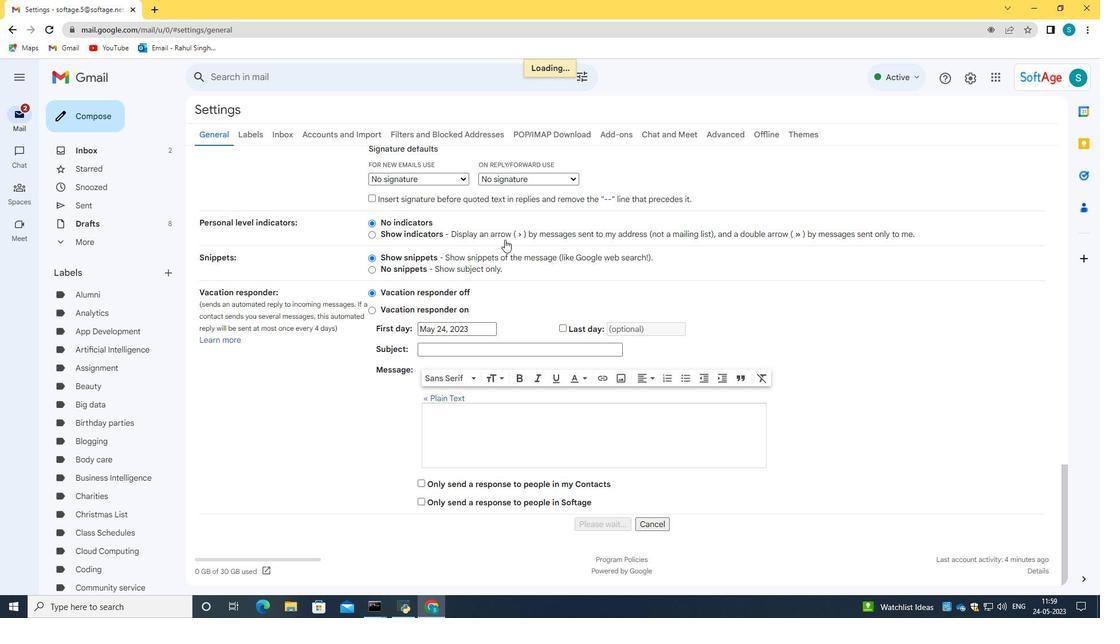 
Action: Mouse scrolled (499, 226) with delta (0, 0)
Screenshot: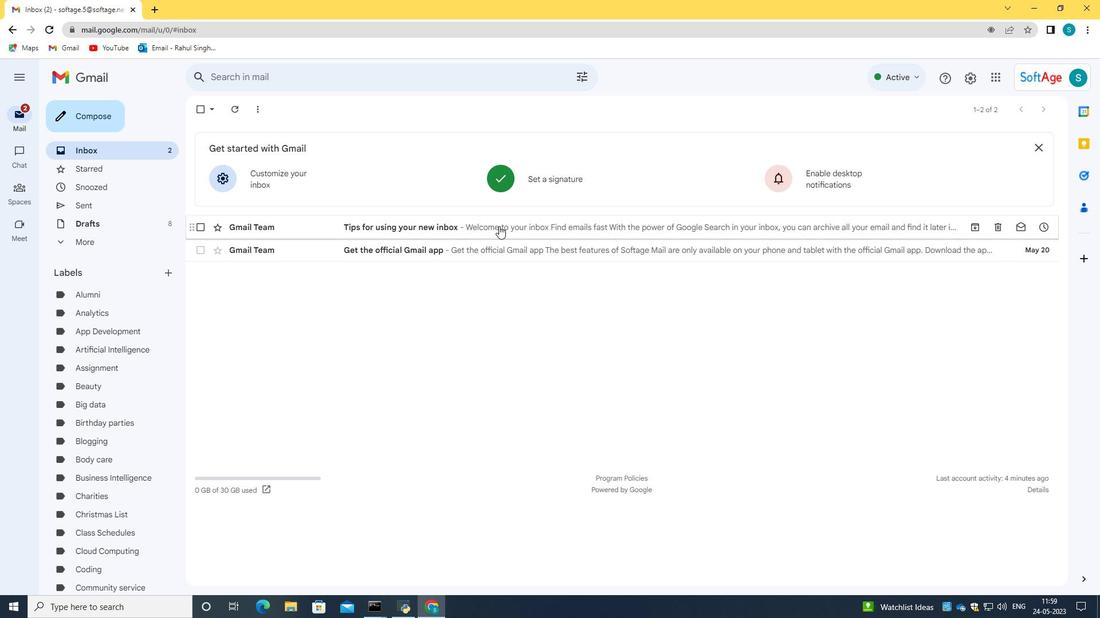 
Action: Mouse scrolled (499, 226) with delta (0, 0)
Screenshot: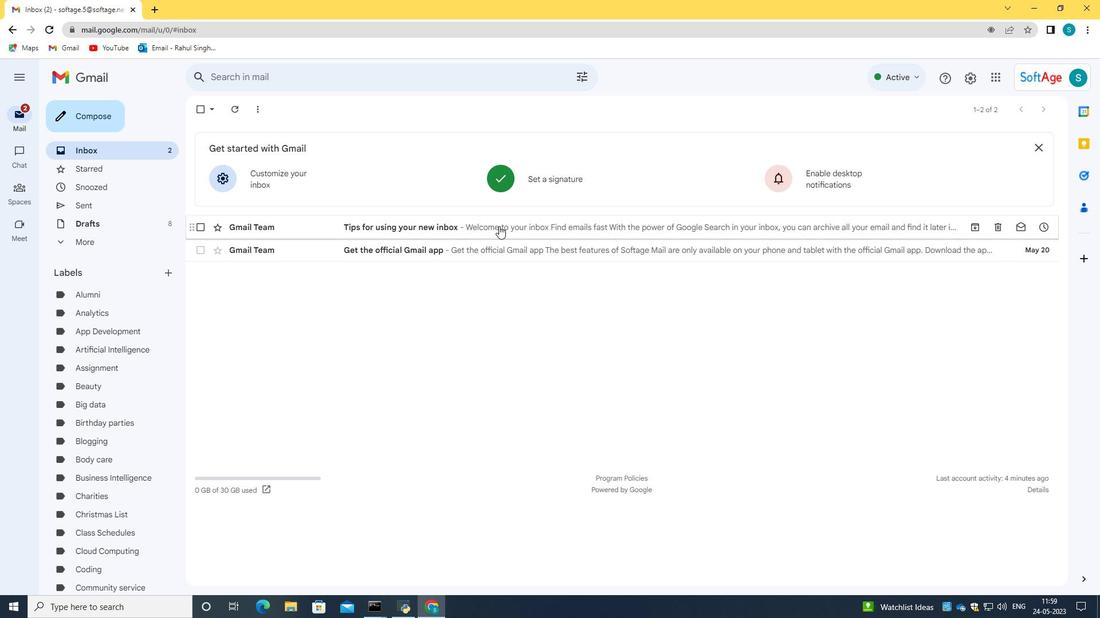 
Action: Mouse moved to (103, 114)
Screenshot: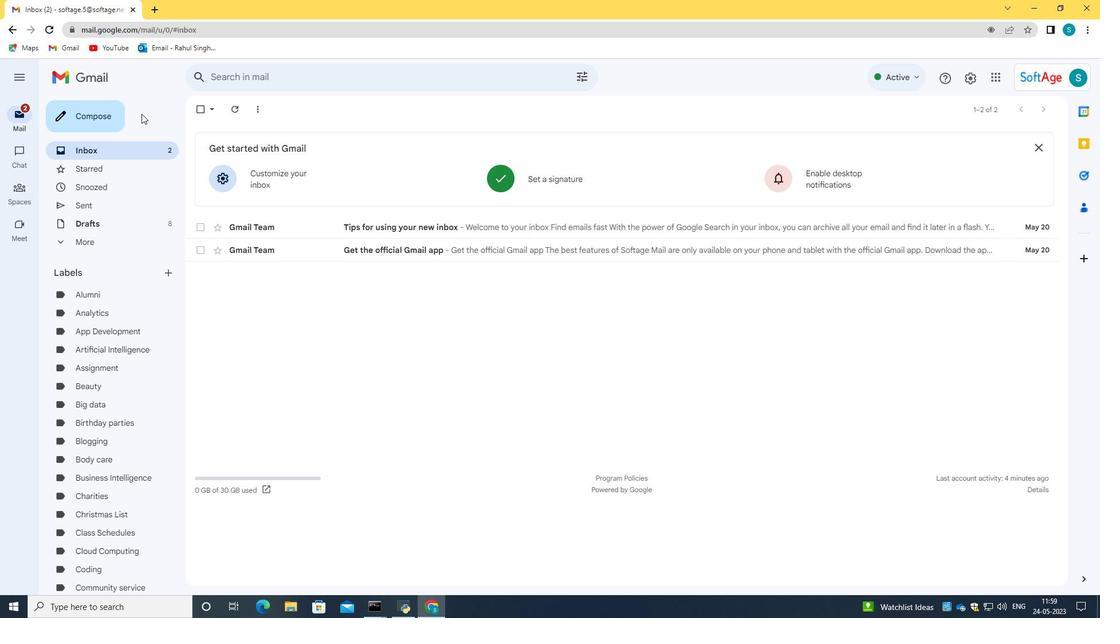 
Action: Mouse pressed left at (103, 114)
Screenshot: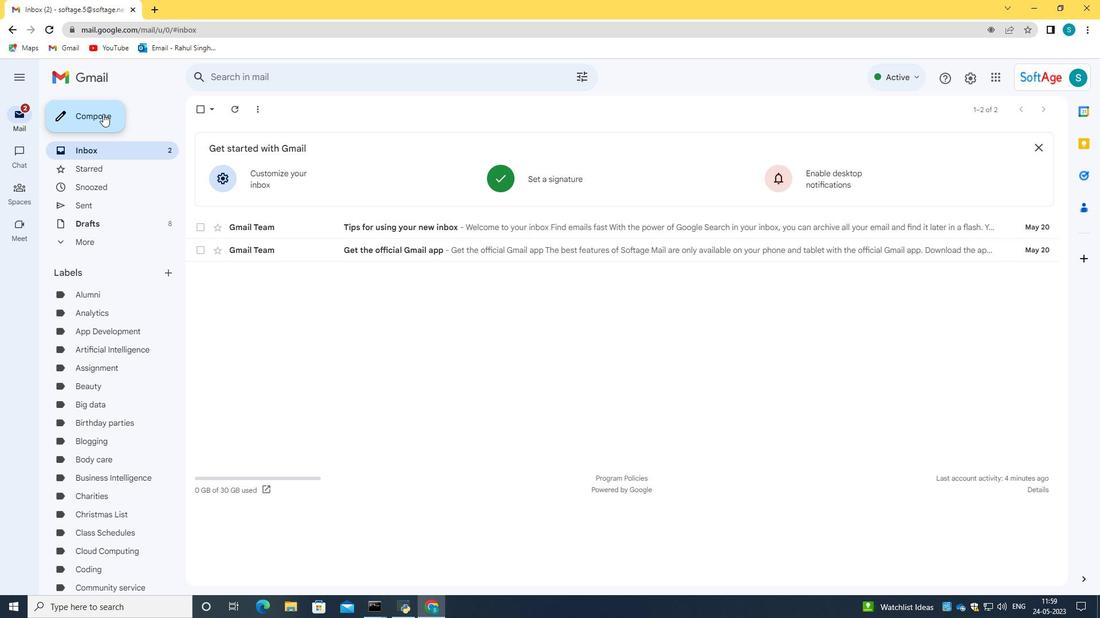
Action: Mouse moved to (778, 277)
Screenshot: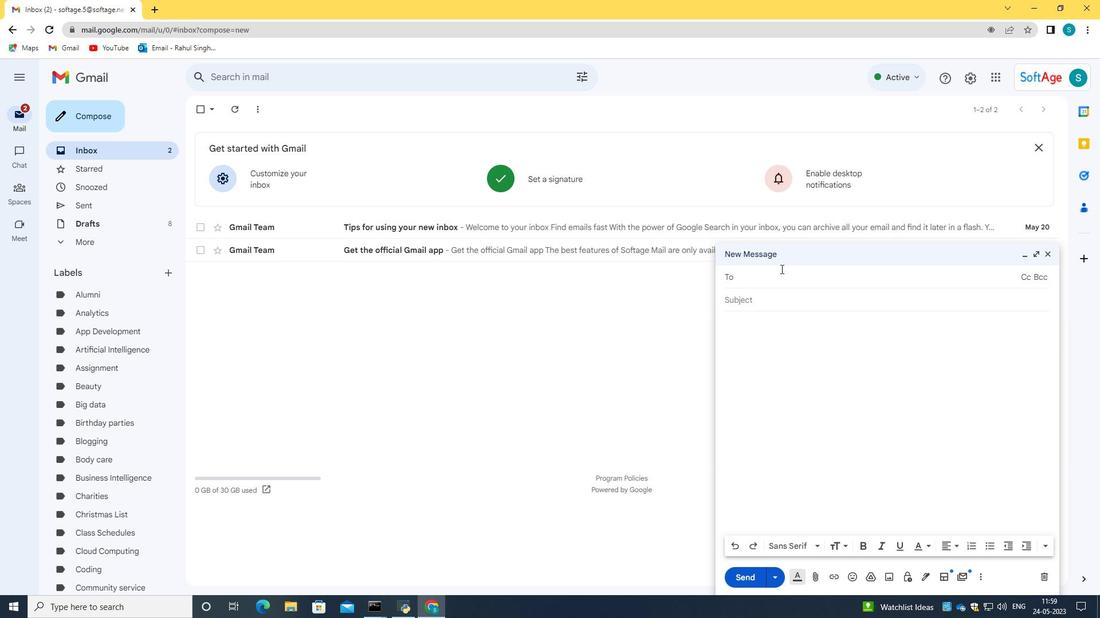
Action: Mouse pressed left at (778, 277)
Screenshot: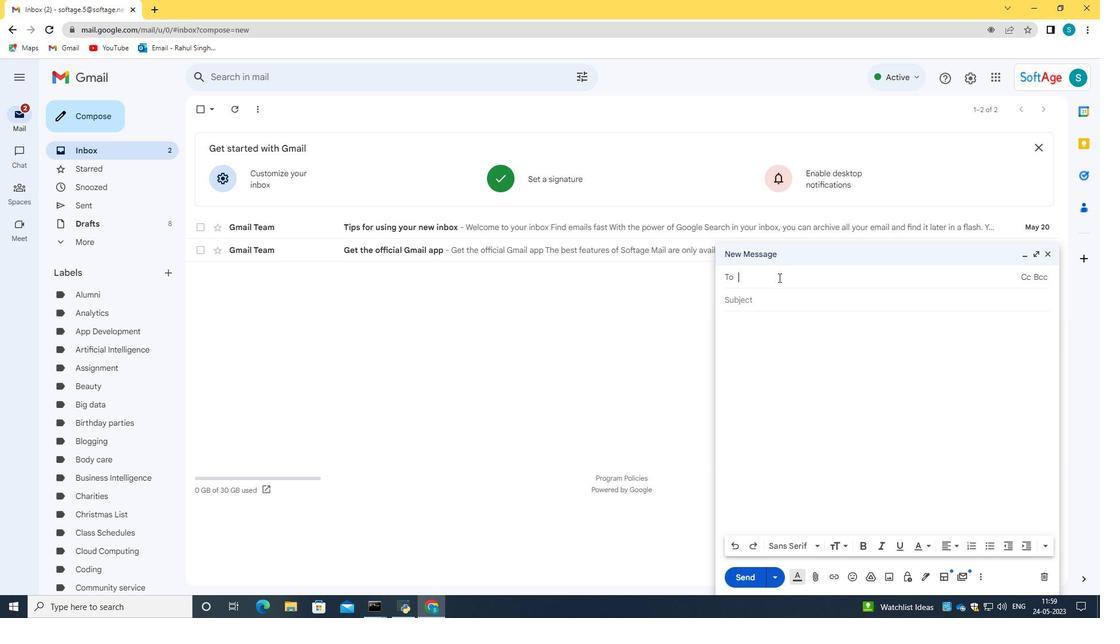 
Action: Mouse moved to (1038, 255)
Screenshot: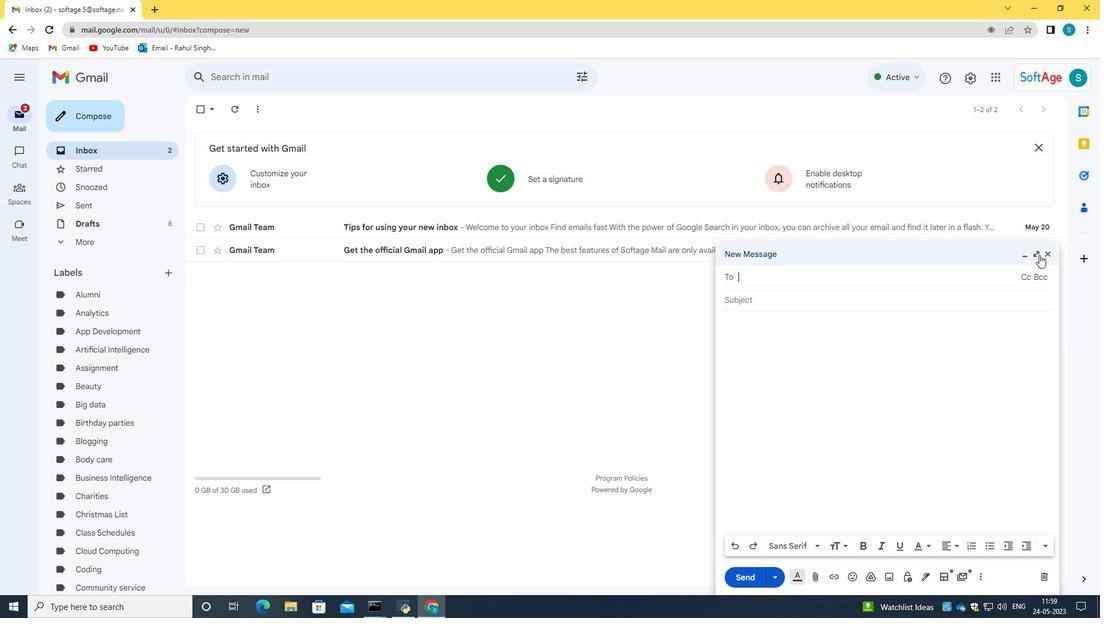
Action: Mouse pressed left at (1038, 255)
Screenshot: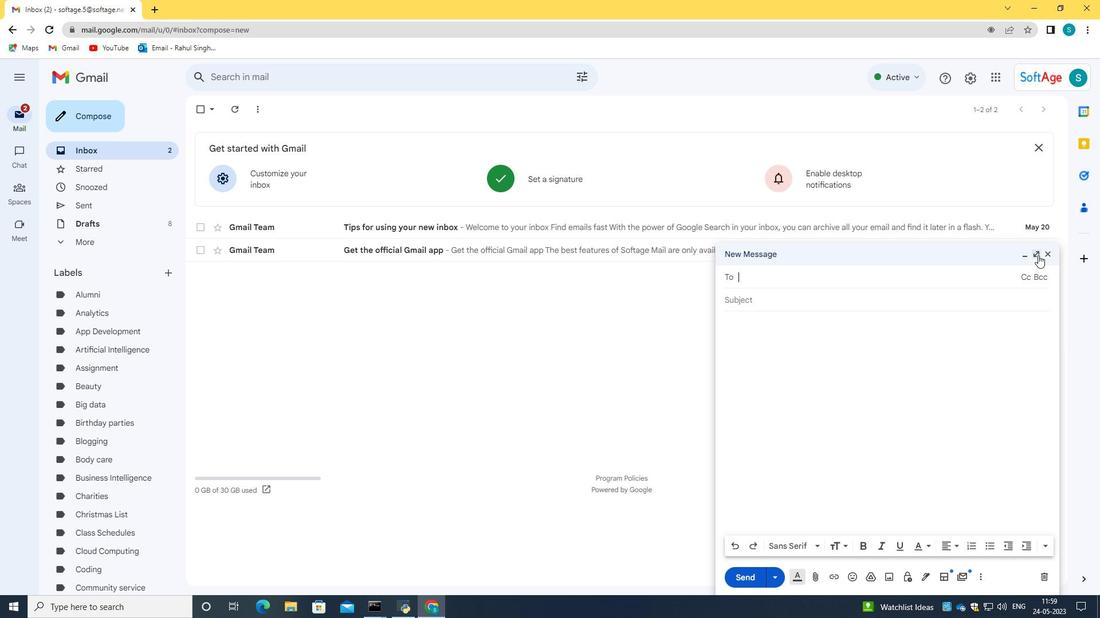 
Action: Mouse moved to (291, 564)
Screenshot: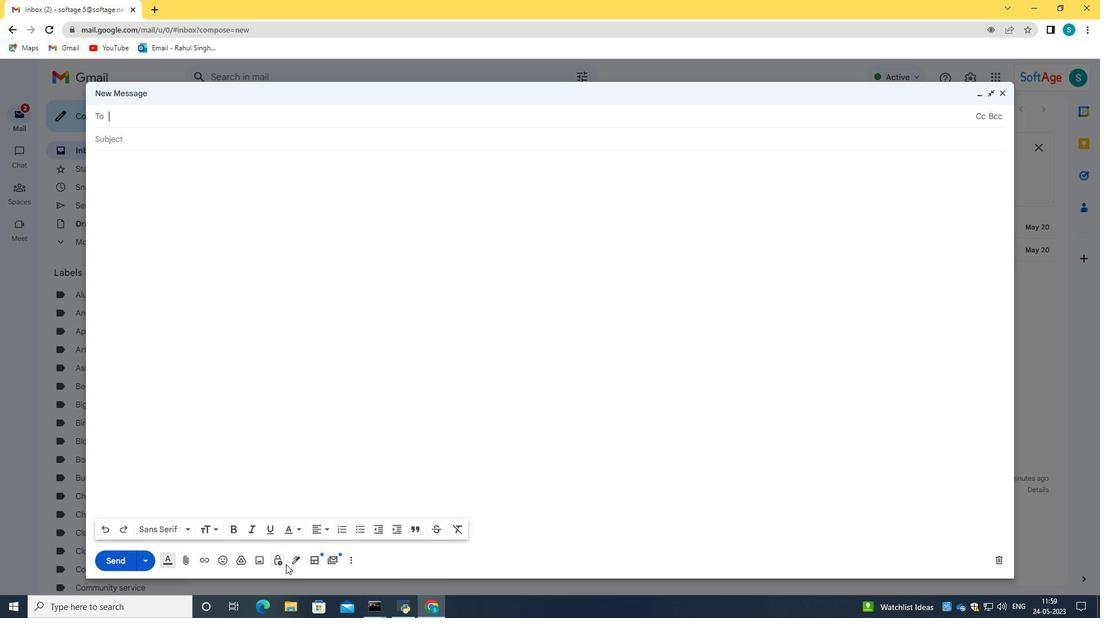 
Action: Mouse pressed left at (291, 564)
Screenshot: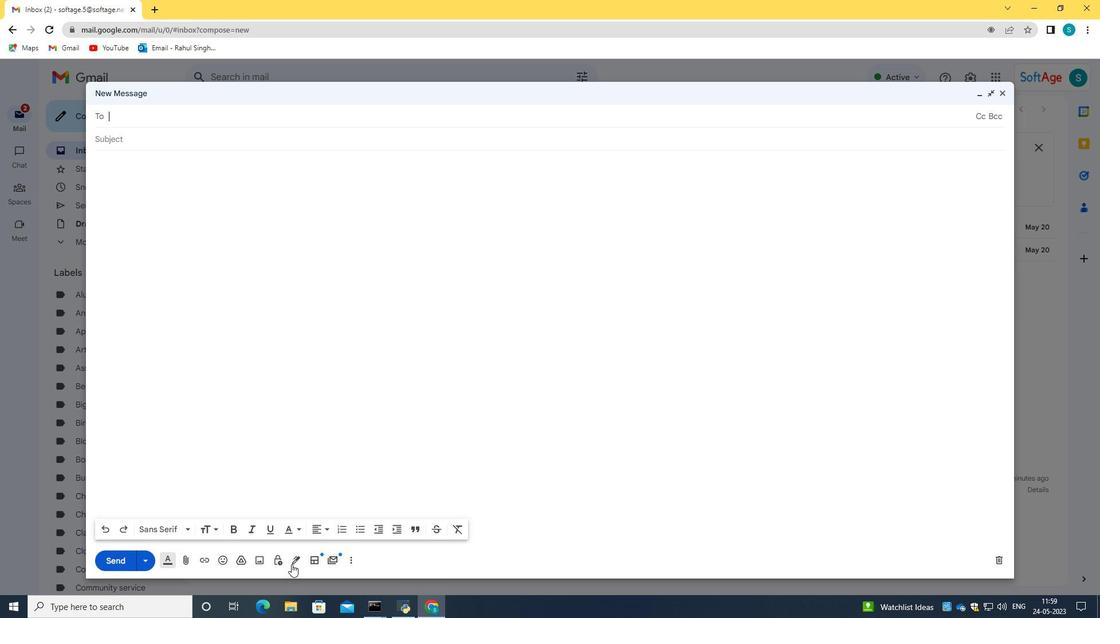 
Action: Mouse moved to (352, 536)
Screenshot: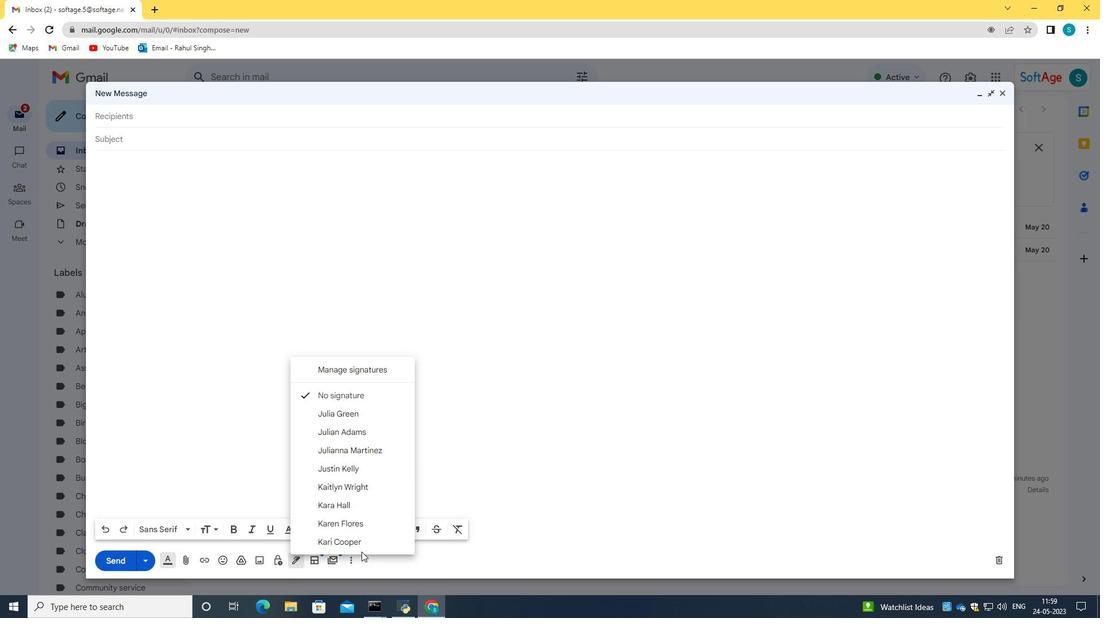 
Action: Mouse pressed left at (352, 536)
Screenshot: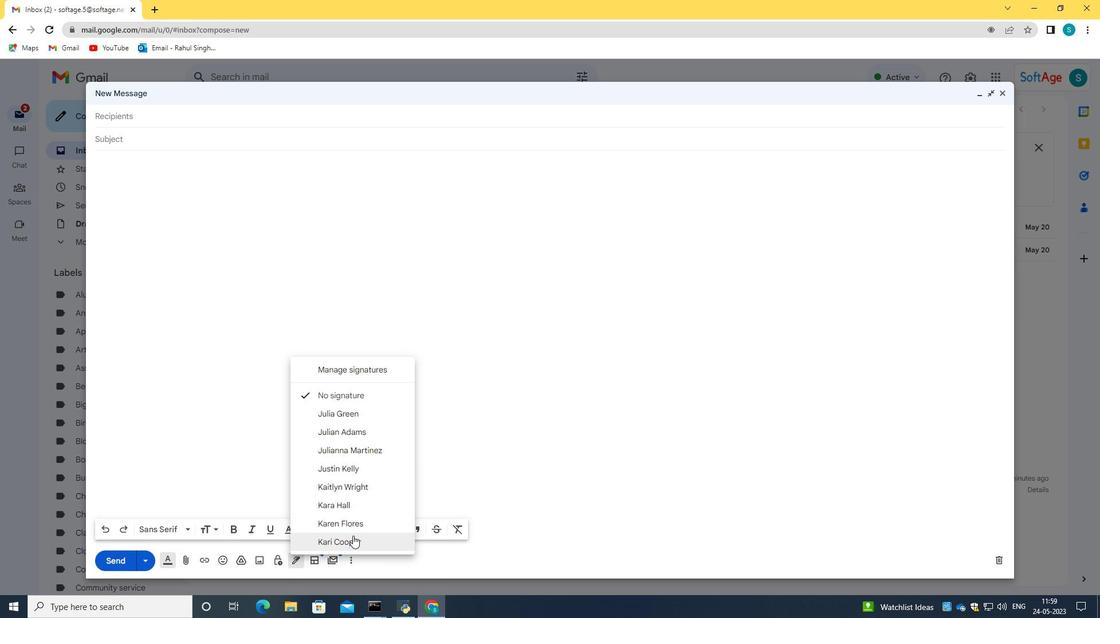 
Action: Mouse moved to (136, 136)
Screenshot: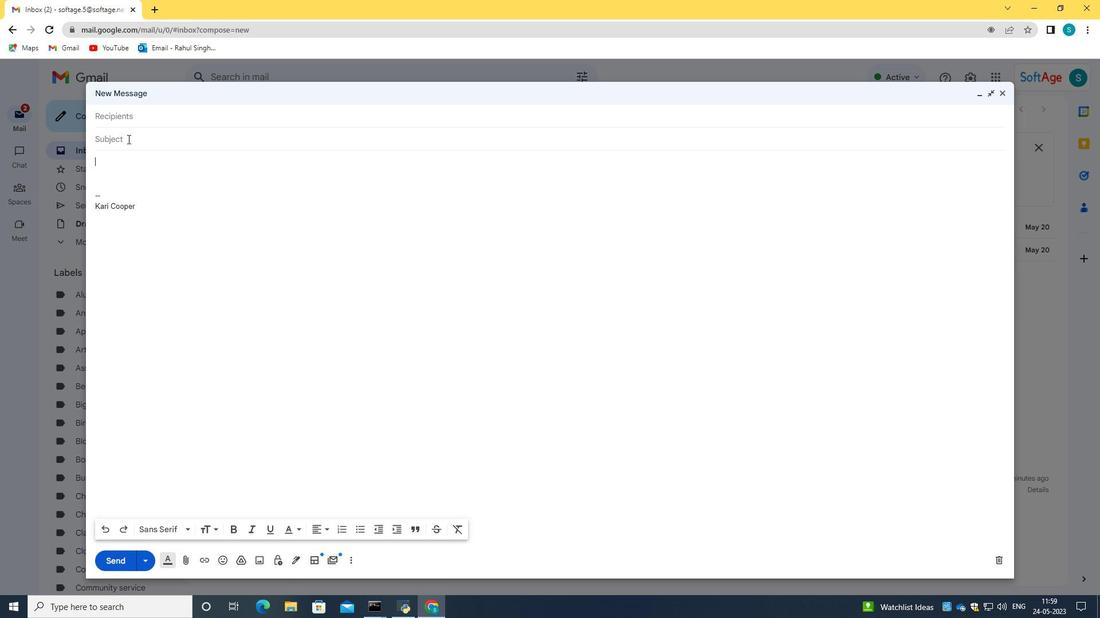 
Action: Mouse pressed left at (136, 136)
Screenshot: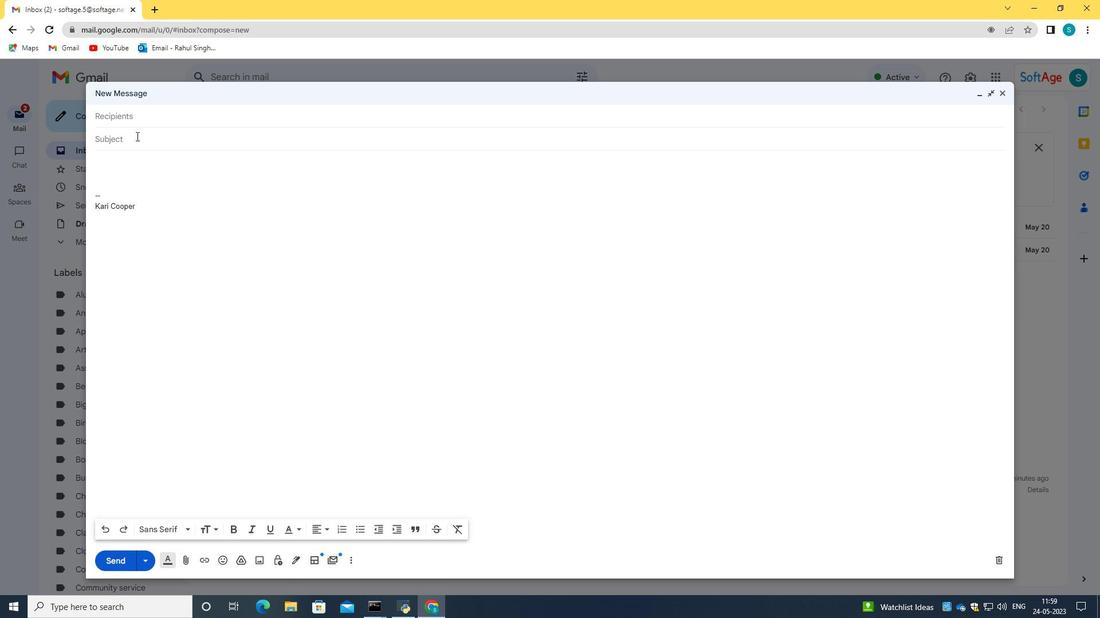 
Action: Key pressed <Key.caps_lock>F<Key.caps_lock>ollow-up<Key.space>on<Key.space>a<Key.space>projecgt<Key.space>s<Key.backspace><Key.backspace><Key.backspace><Key.backspace><Key.backspace>ct<Key.space>status
Screenshot: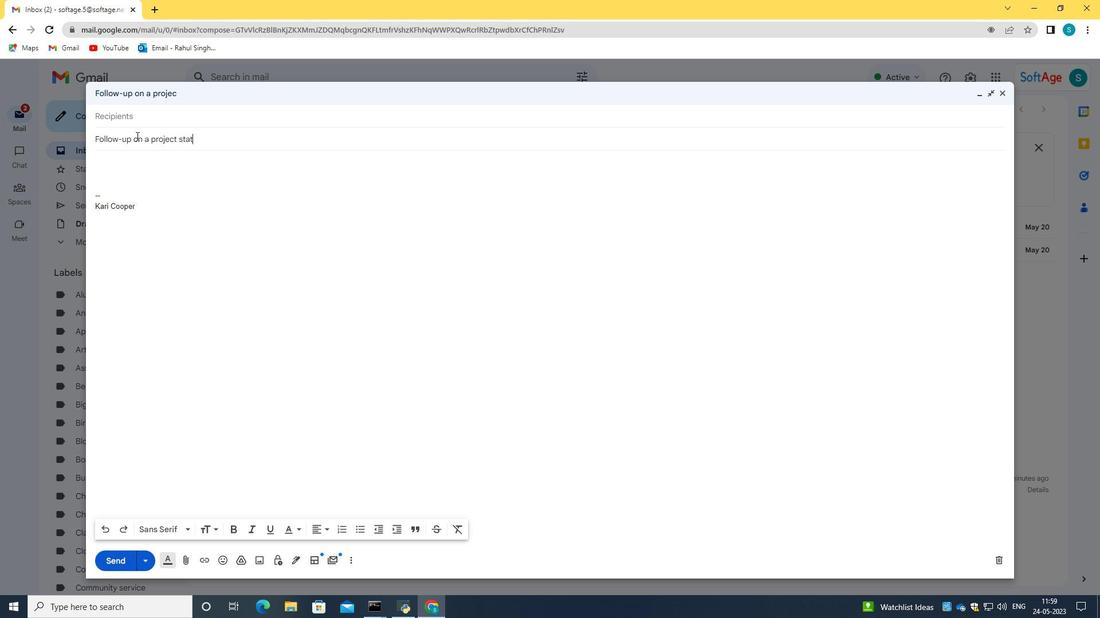 
Action: Mouse moved to (111, 165)
Screenshot: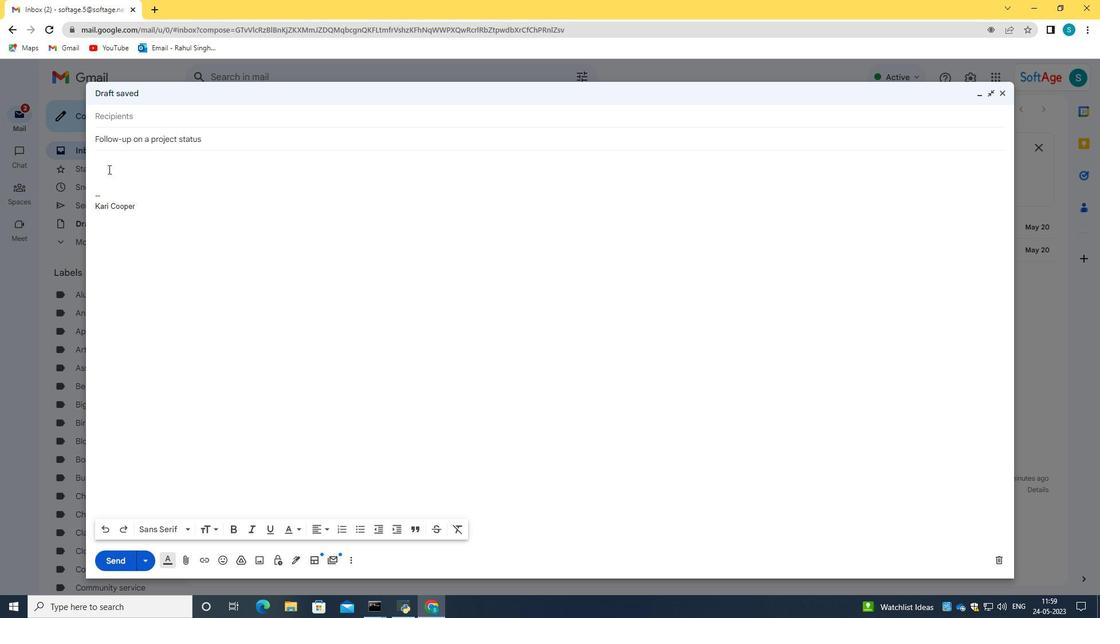 
Action: Mouse pressed left at (111, 165)
Screenshot: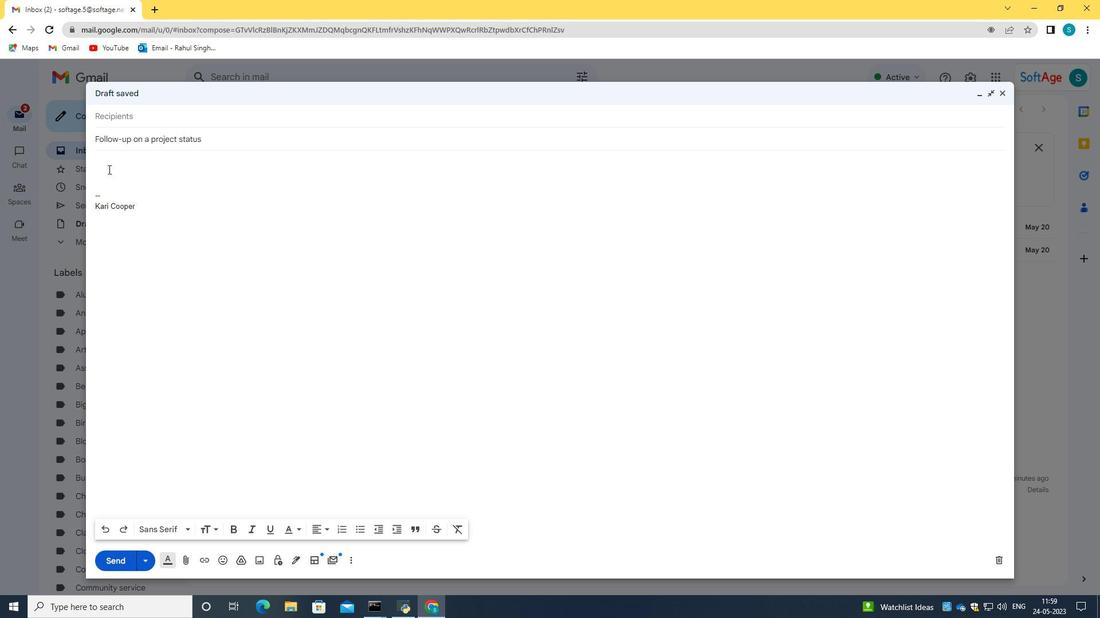 
Action: Key pressed <Key.caps_lock>I<Key.caps_lock><Key.space>wanted<Key.space>to<Key.space>sh<Key.backspace><Key.backspace>follow<Key.space>up<Key.space>on<Key.space>the<Key.space>reques<Key.space><Key.backspace>t<Key.space>for<Key.space>additional<Key.space>resources<Key.space>for<Key.space>the<Key.space>project.
Screenshot: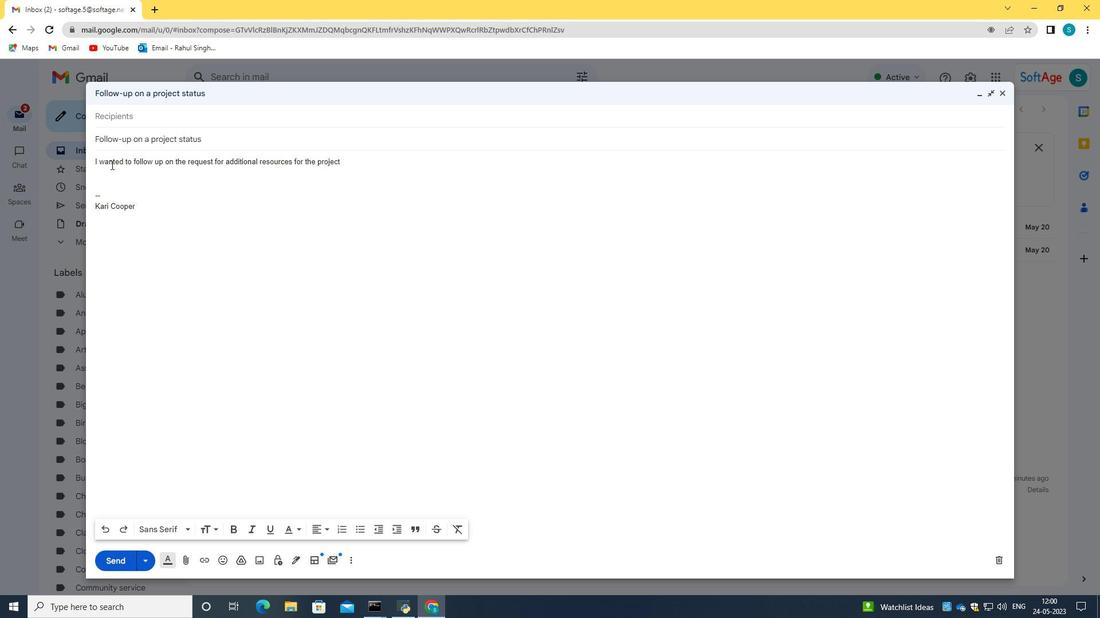 
Action: Mouse moved to (133, 119)
Screenshot: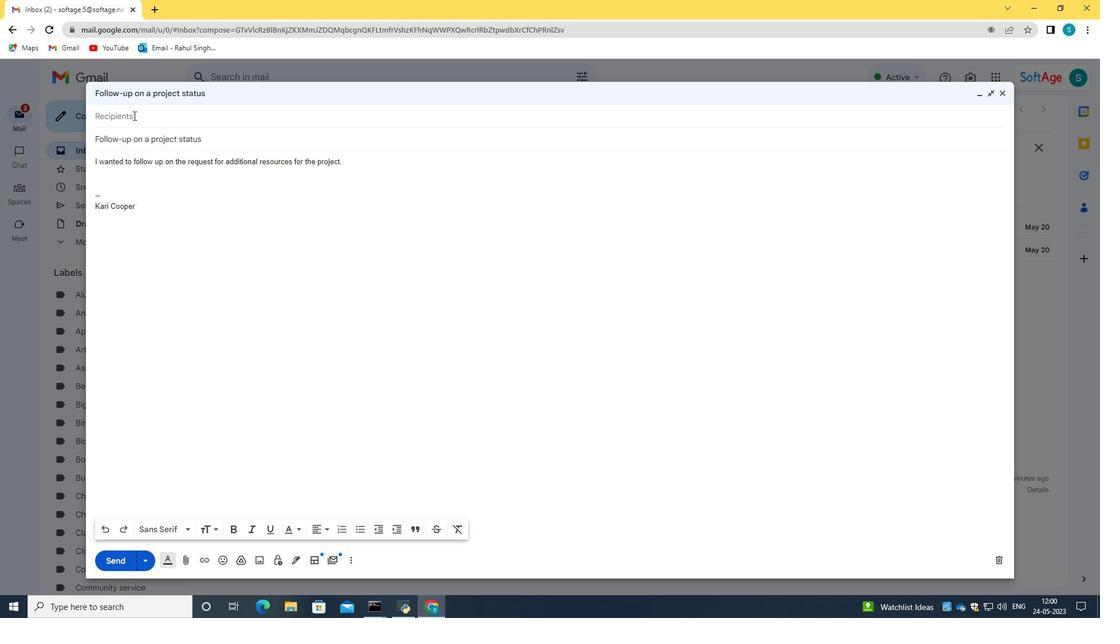 
Action: Mouse pressed left at (133, 119)
Screenshot: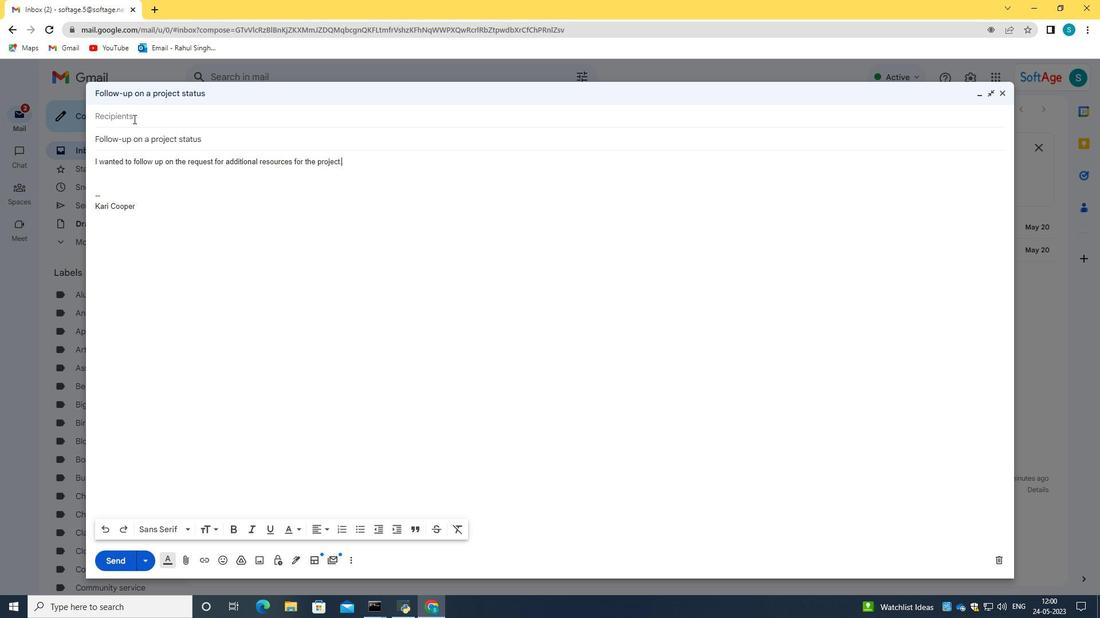 
Action: Mouse moved to (134, 120)
Screenshot: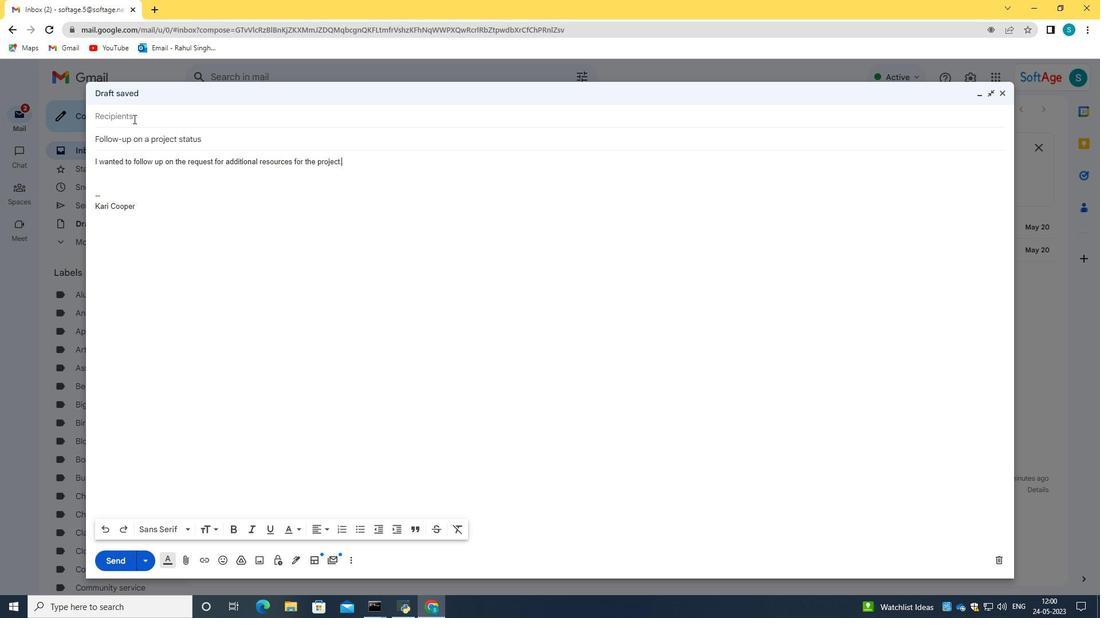
Action: Key pressed softage.6<Key.shift><Key.shift><Key.shift><Key.shift><Key.shift><Key.shift><Key.shift><Key.shift><Key.shift>W<Key.backspace>@softage.net
Screenshot: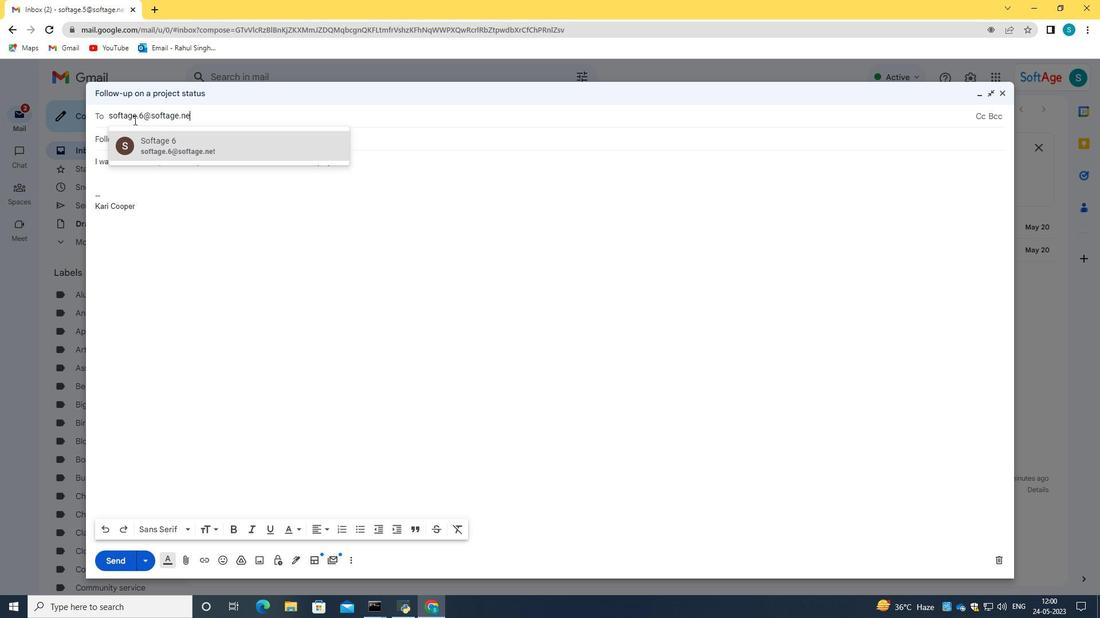 
Action: Mouse moved to (152, 140)
Screenshot: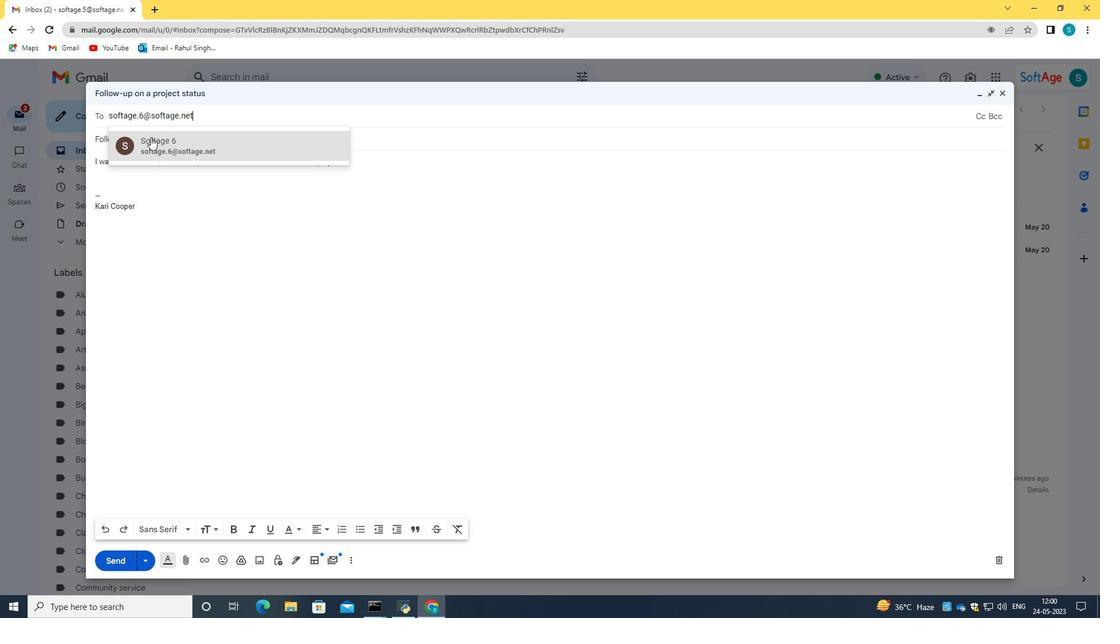 
Action: Mouse pressed left at (152, 140)
Screenshot: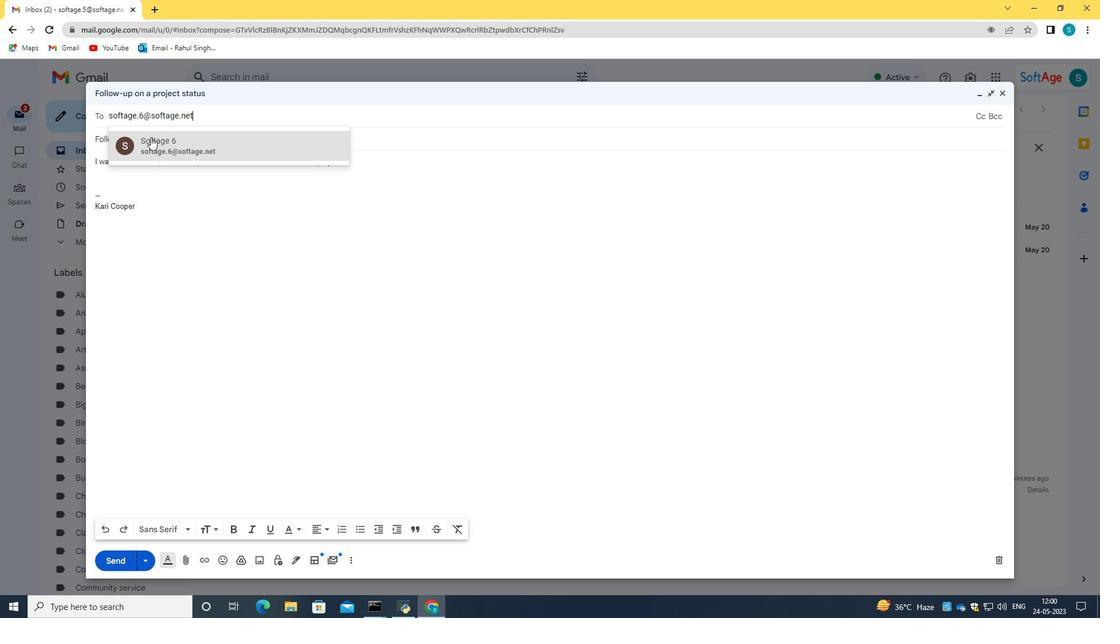 
Action: Mouse moved to (343, 179)
Screenshot: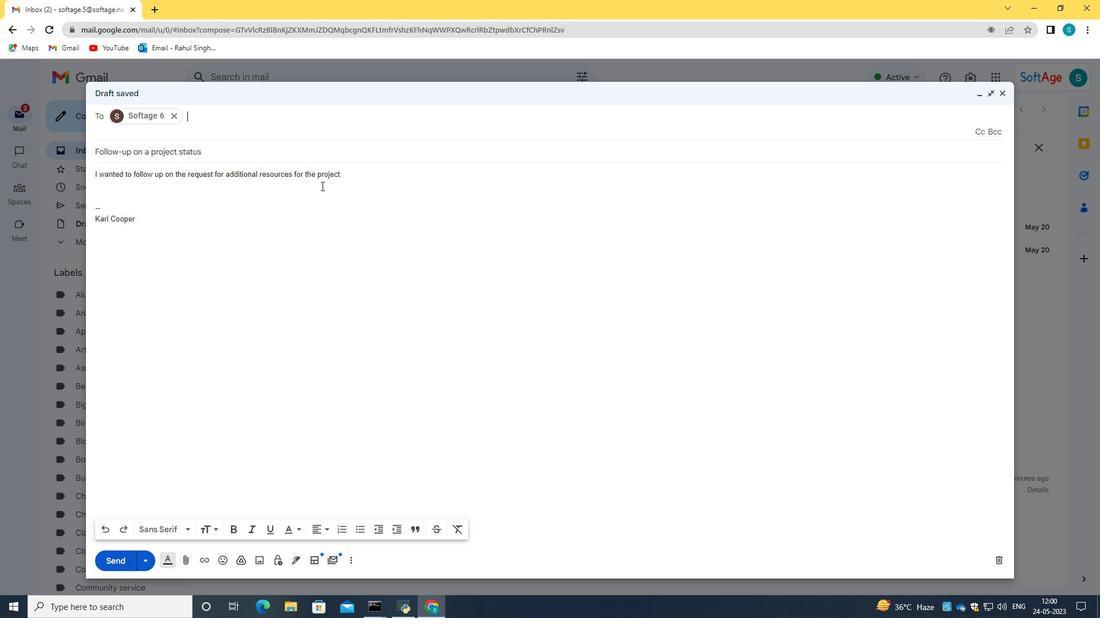 
Action: Mouse pressed left at (343, 179)
Screenshot: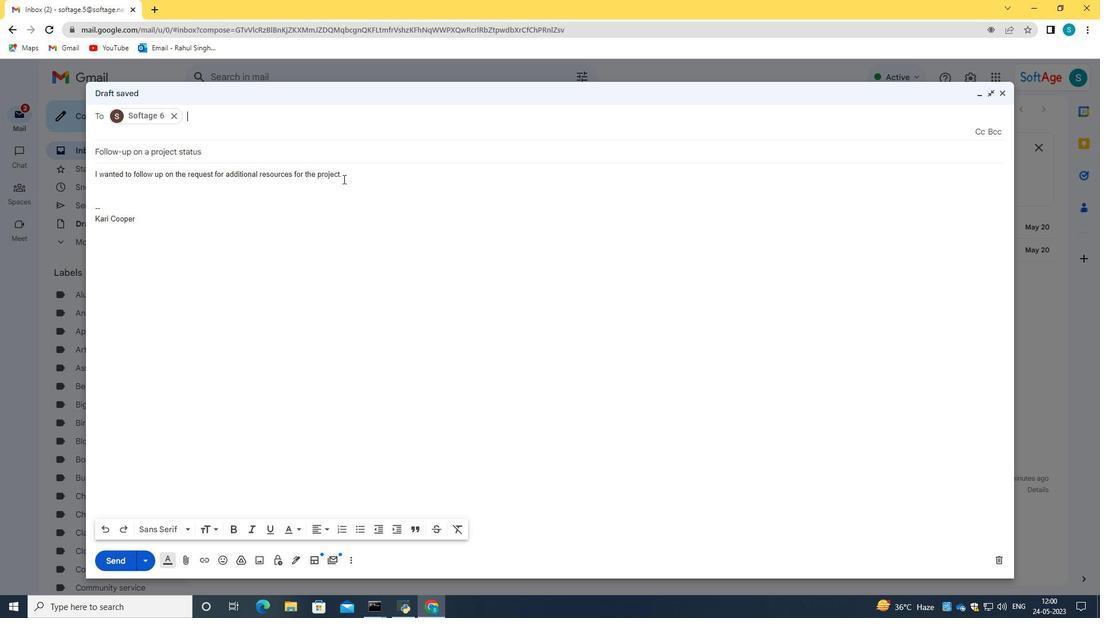 
Action: Mouse moved to (216, 531)
Screenshot: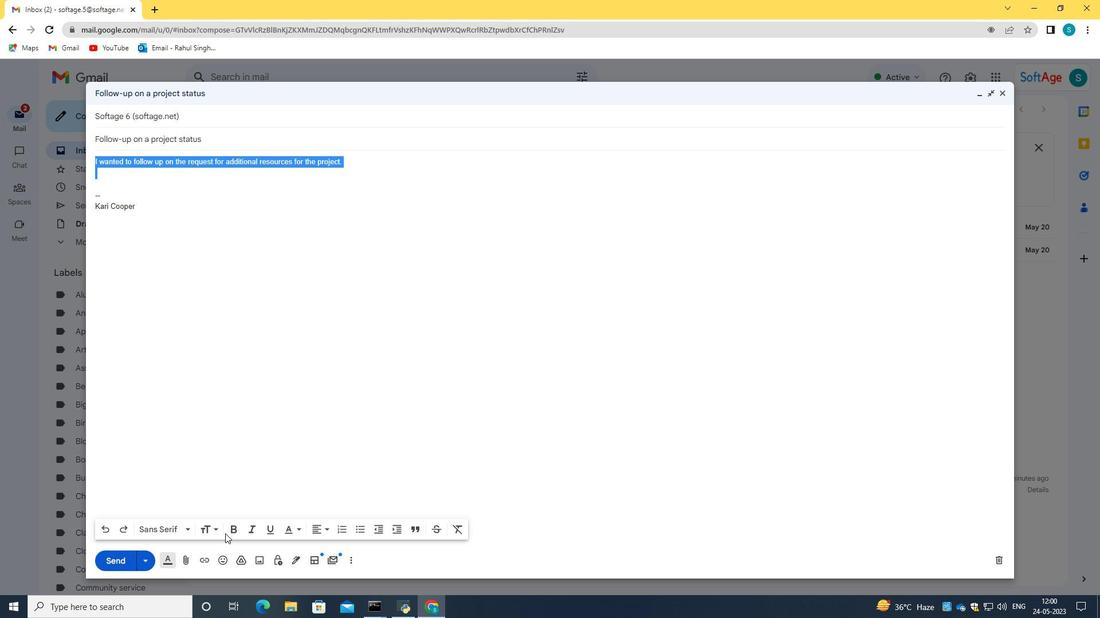 
Action: Mouse pressed left at (216, 531)
Screenshot: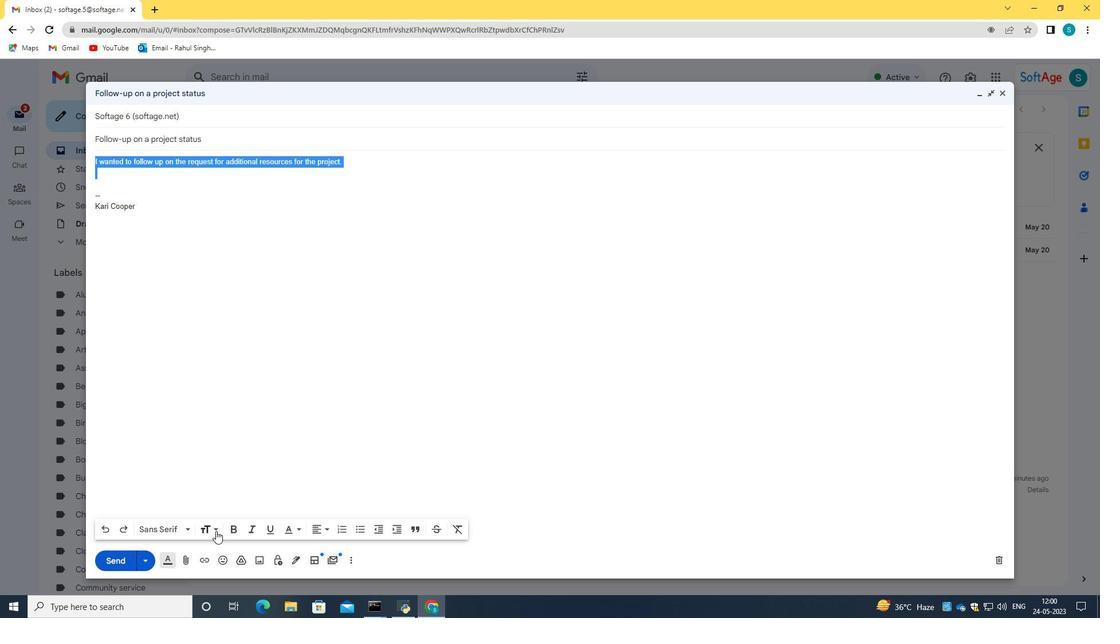 
Action: Mouse moved to (233, 515)
Screenshot: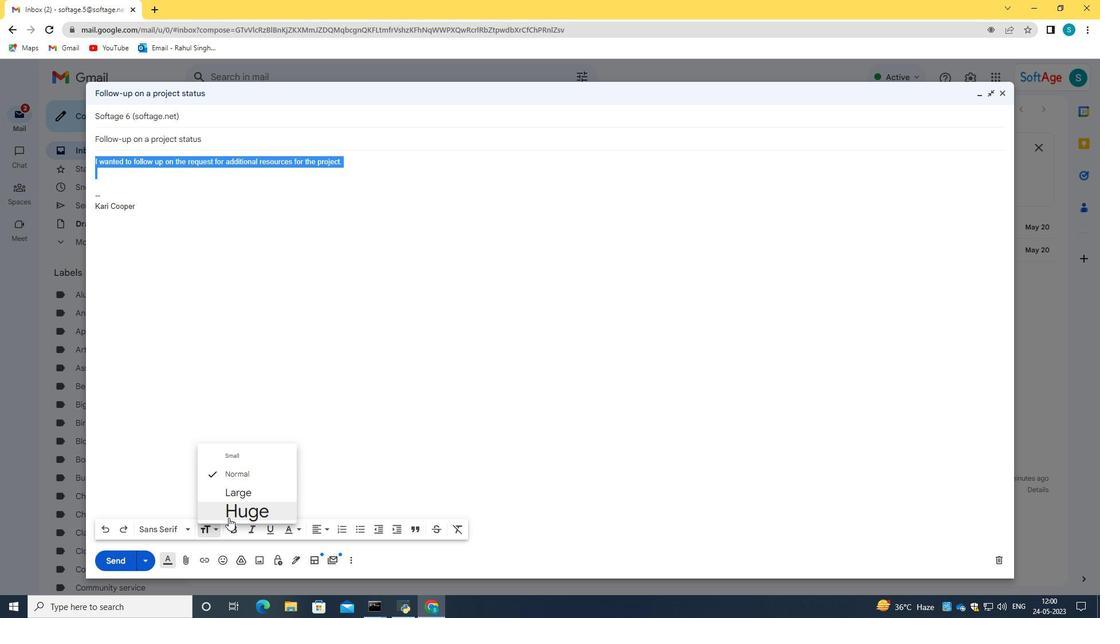
Action: Mouse pressed left at (233, 515)
Screenshot: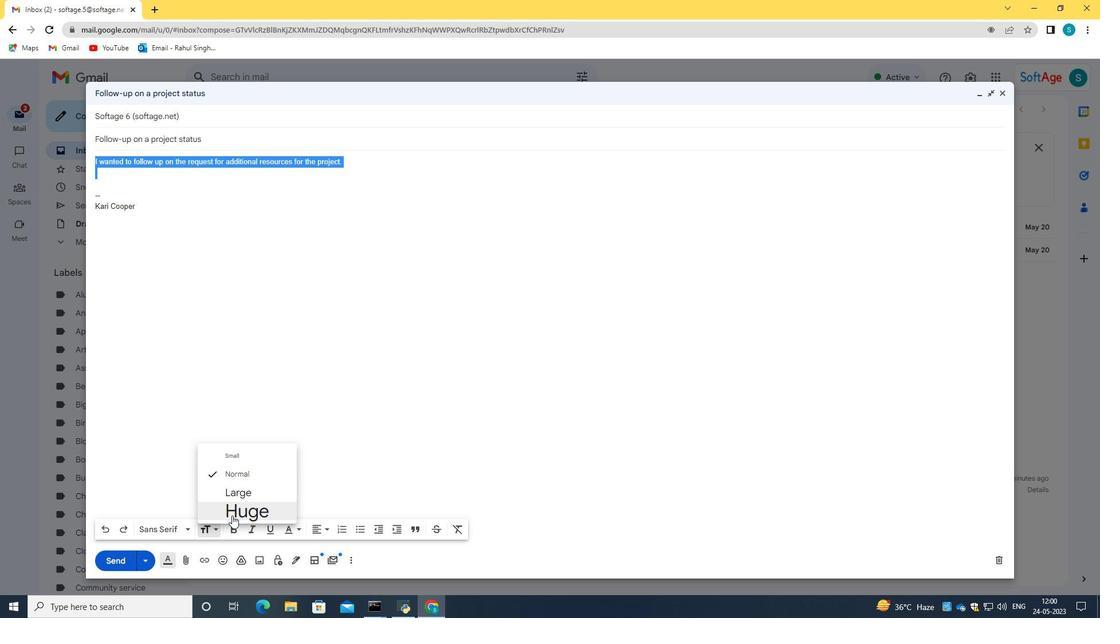 
Action: Mouse moved to (318, 532)
Screenshot: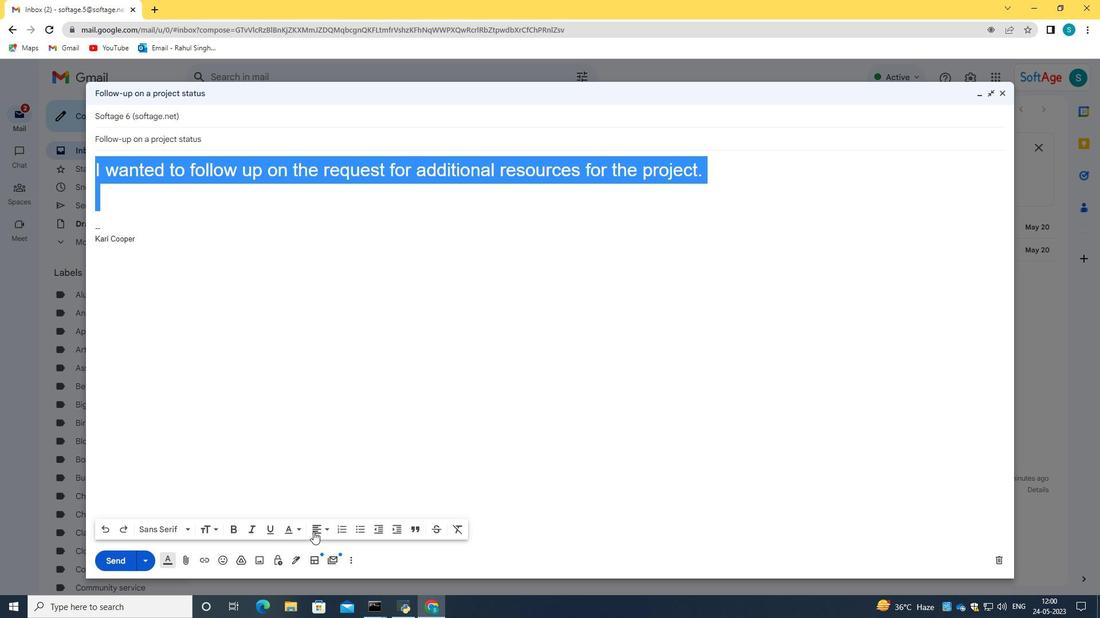 
Action: Mouse pressed left at (318, 532)
Screenshot: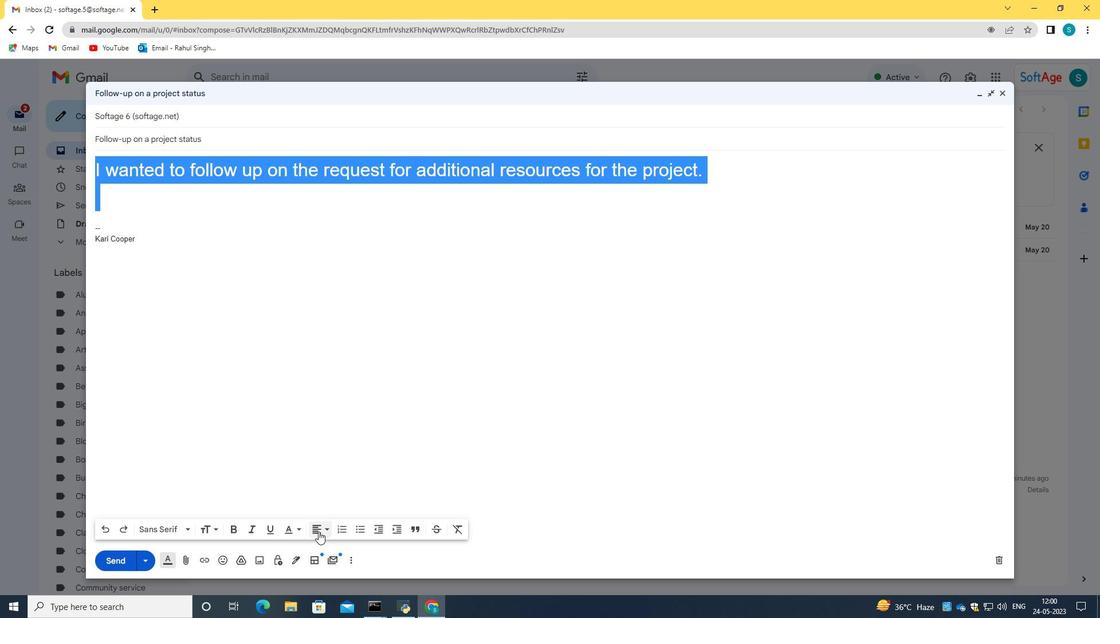
Action: Mouse moved to (319, 511)
Screenshot: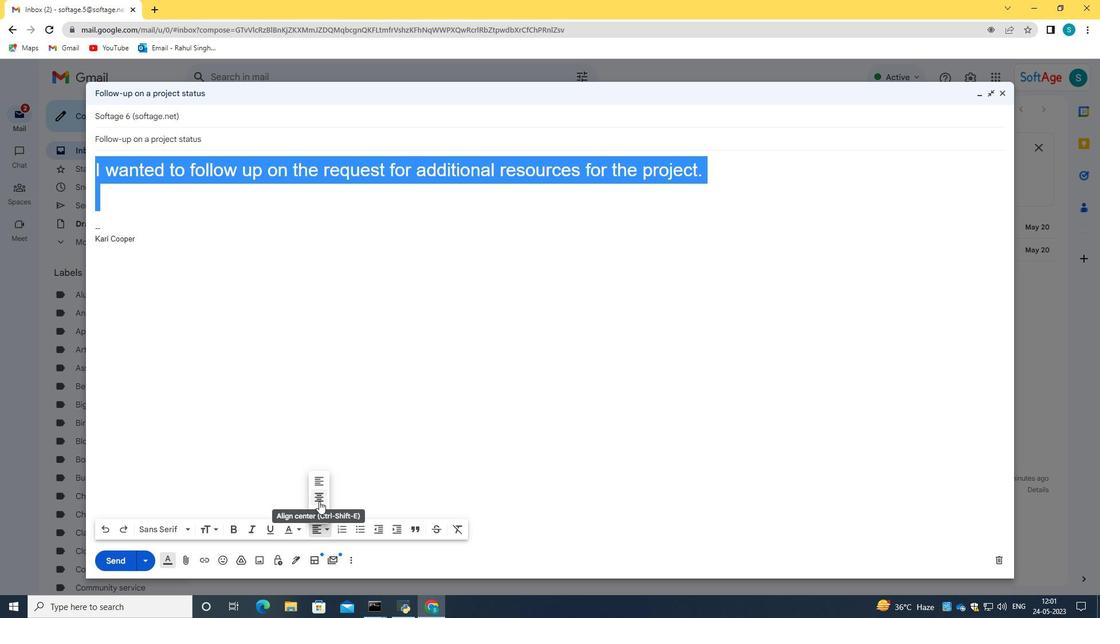 
Action: Mouse pressed left at (319, 511)
Screenshot: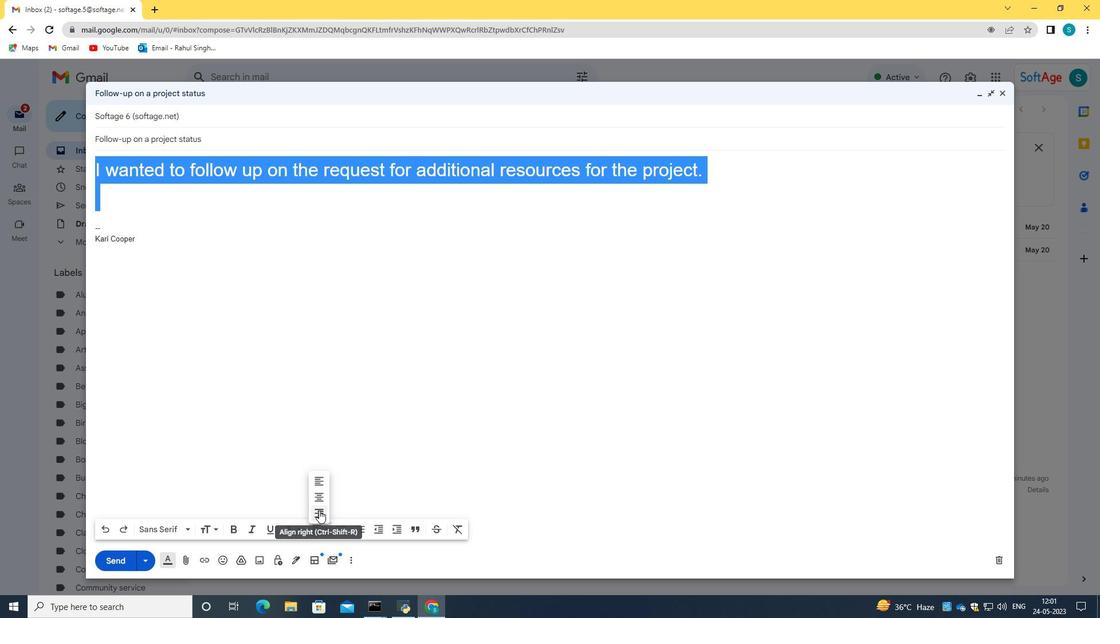 
Action: Mouse moved to (277, 345)
Screenshot: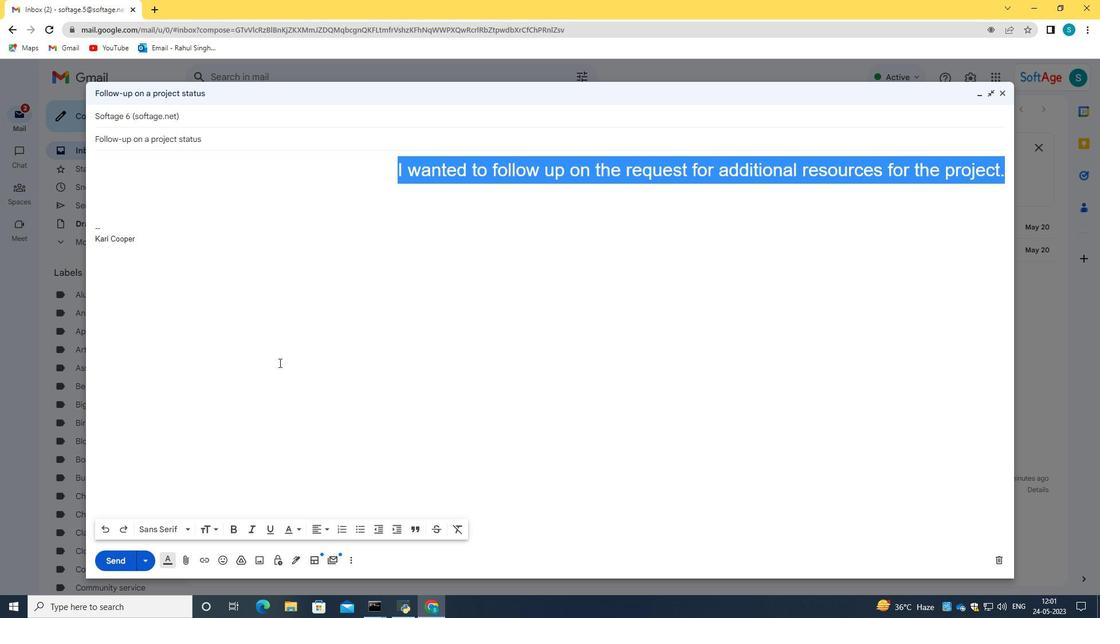 
Action: Mouse pressed left at (277, 345)
Screenshot: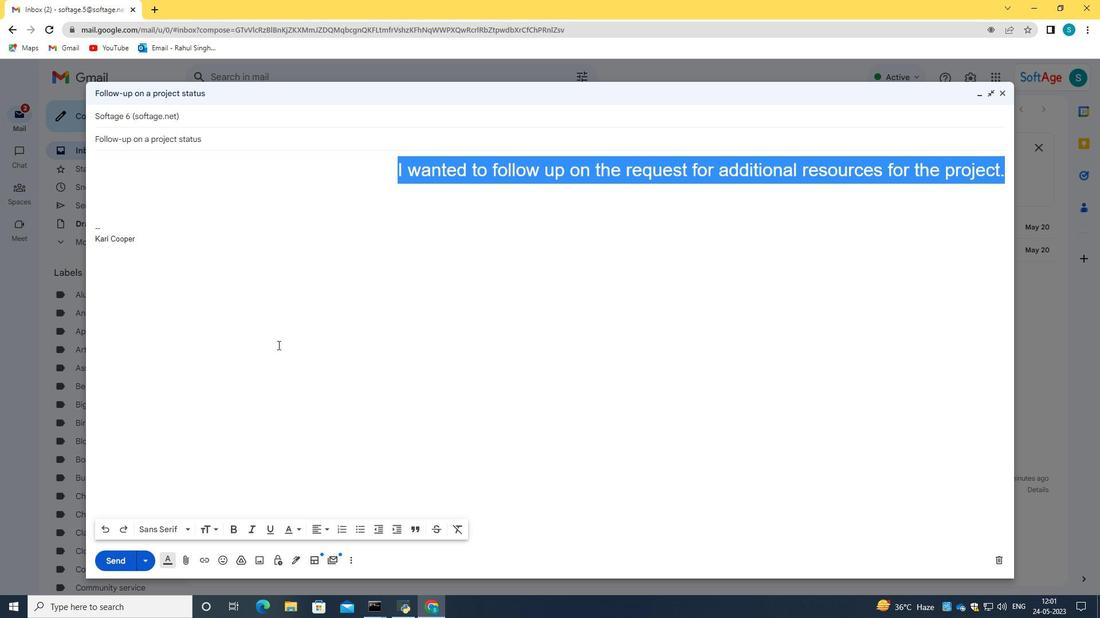
Action: Mouse moved to (120, 561)
Screenshot: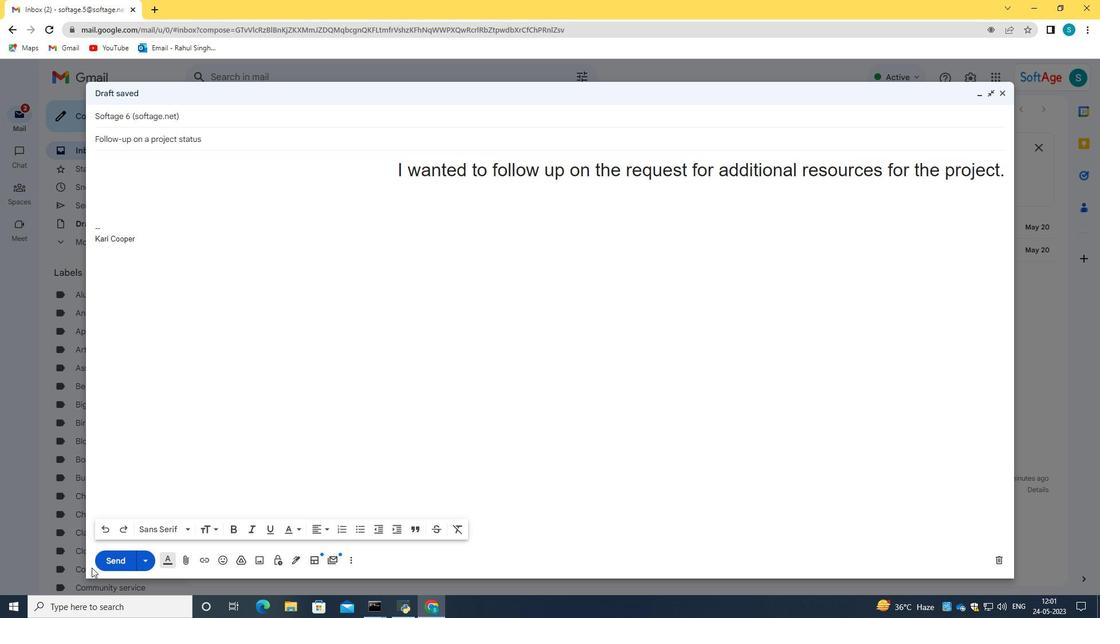 
Action: Mouse pressed left at (120, 561)
Screenshot: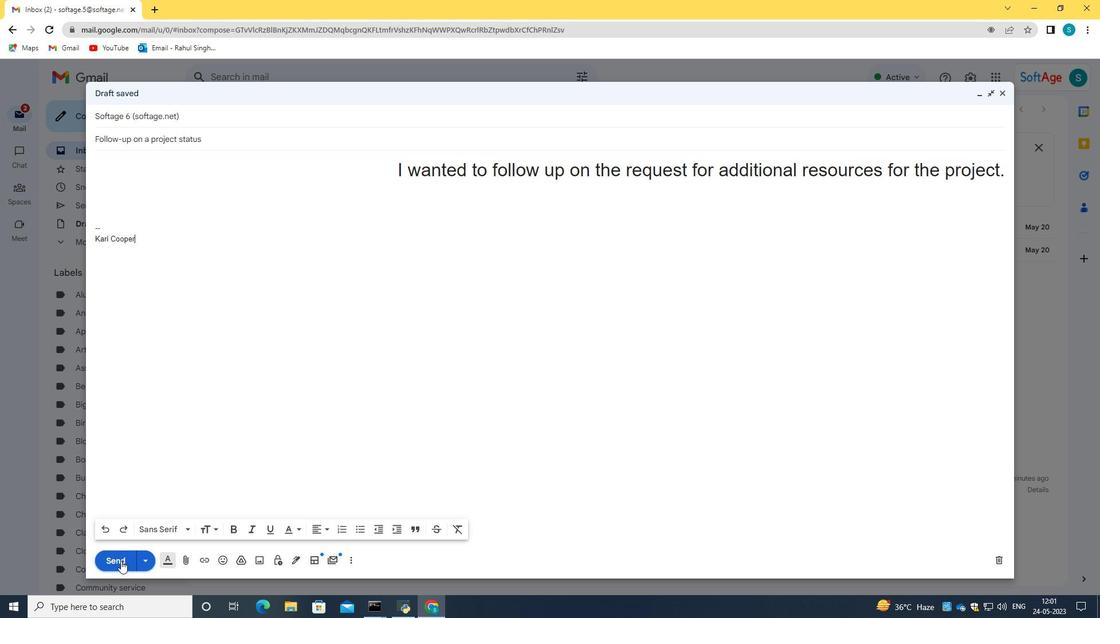 
Action: Mouse moved to (93, 205)
Screenshot: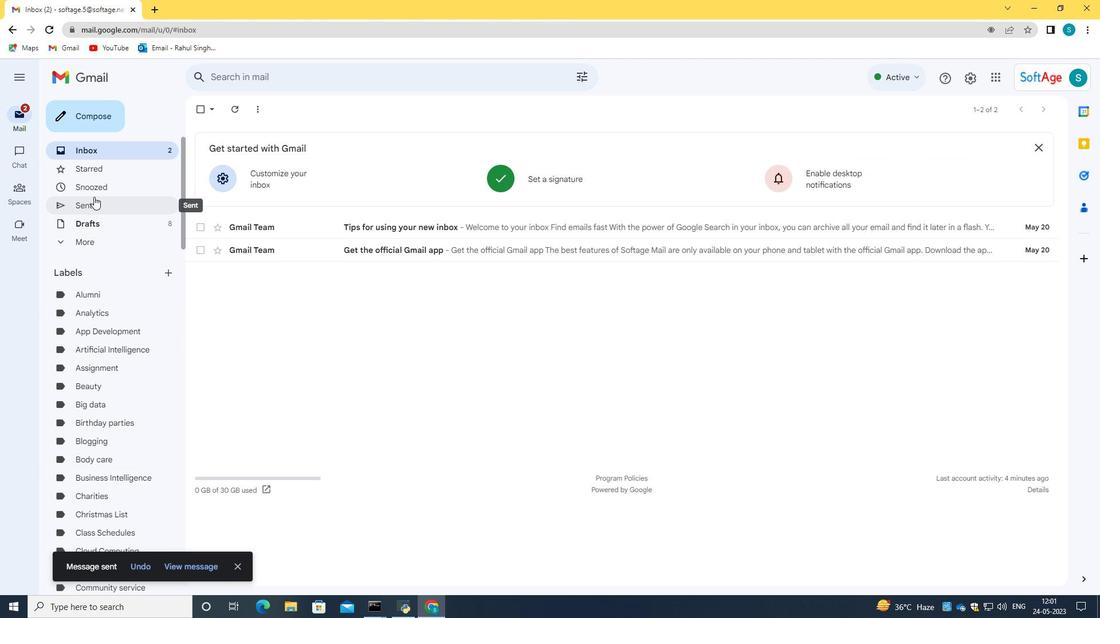 
Action: Mouse pressed left at (93, 205)
Screenshot: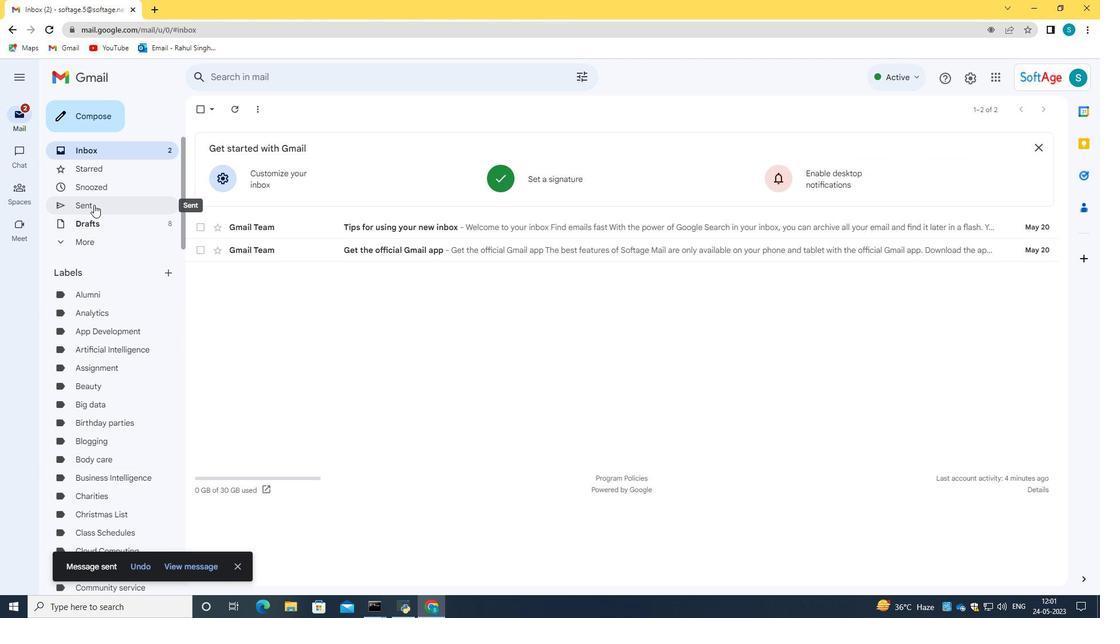 
Action: Mouse moved to (202, 166)
Screenshot: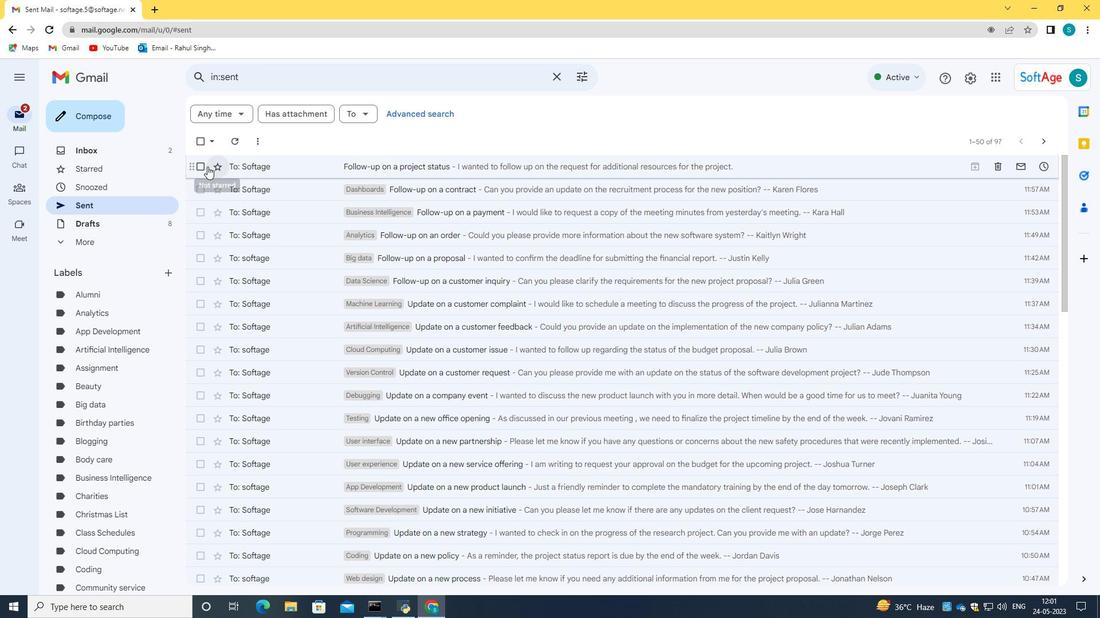 
Action: Mouse pressed left at (202, 166)
Screenshot: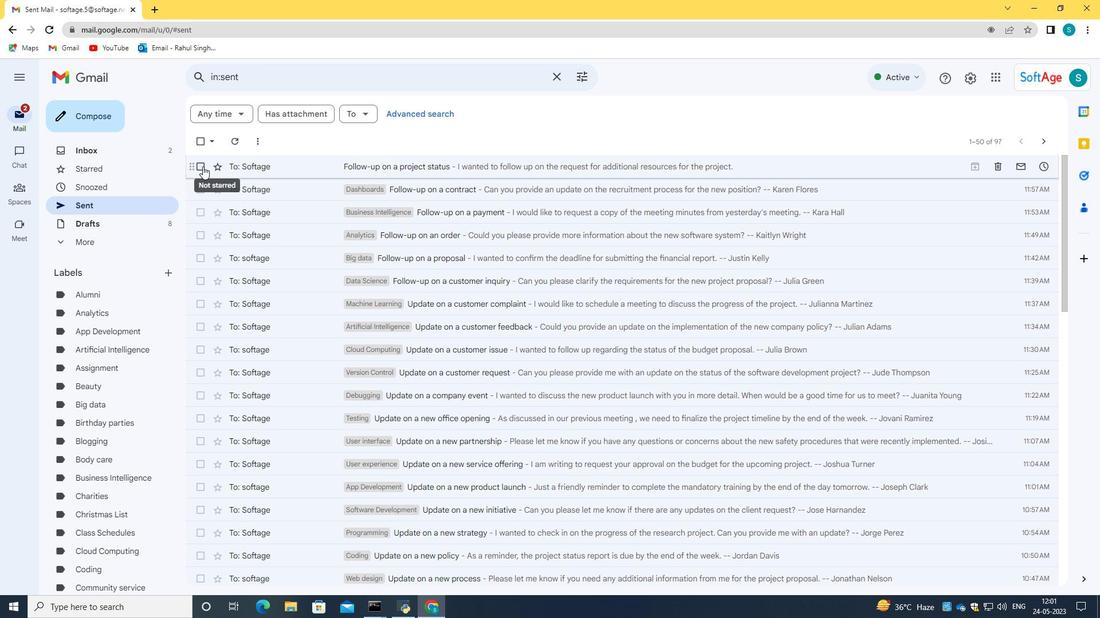 
Action: Mouse moved to (332, 161)
Screenshot: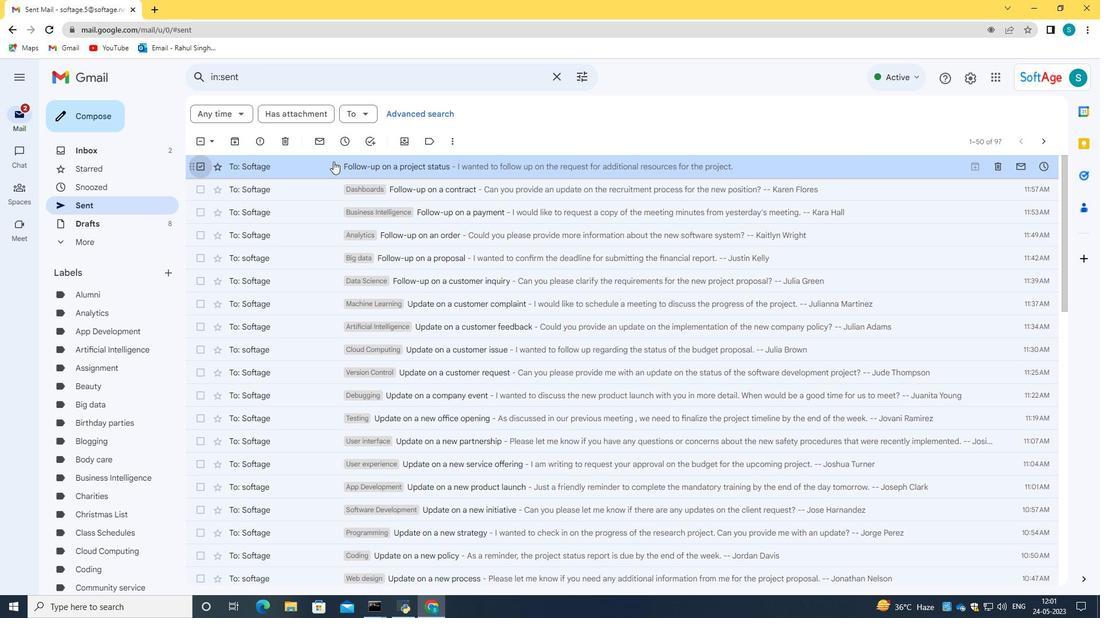 
Action: Mouse pressed right at (332, 161)
Screenshot: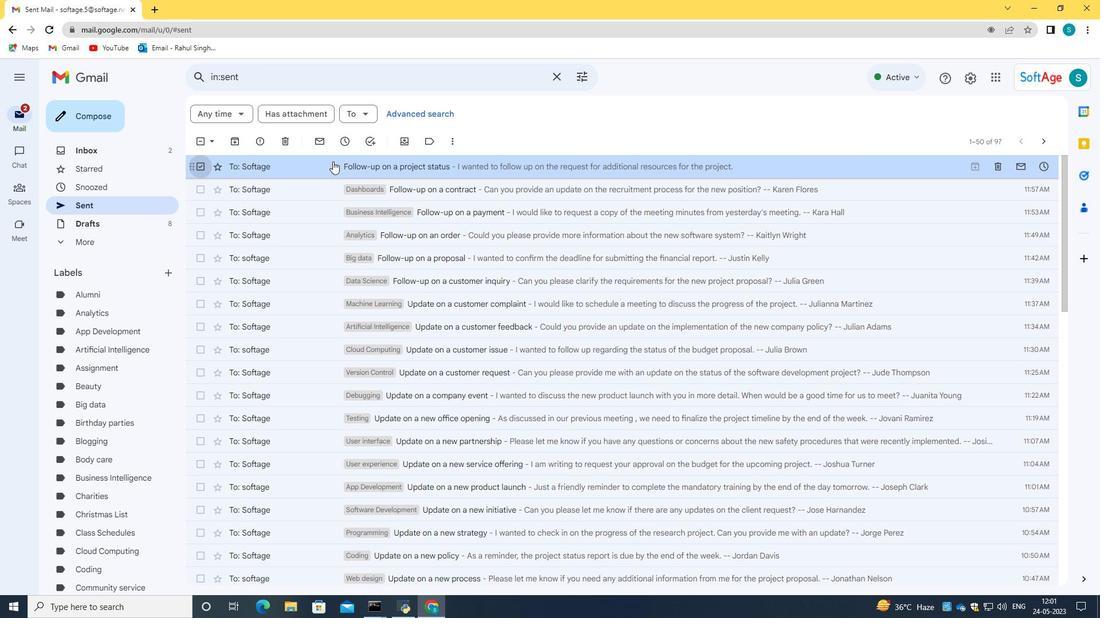 
Action: Mouse moved to (517, 332)
Screenshot: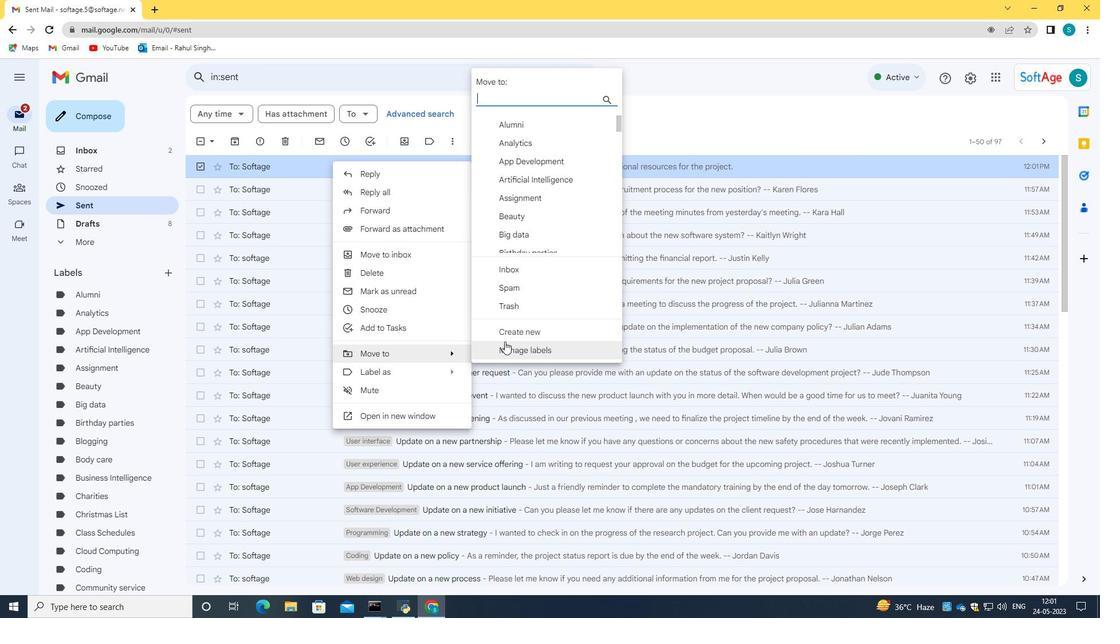 
Action: Mouse pressed left at (517, 332)
Screenshot: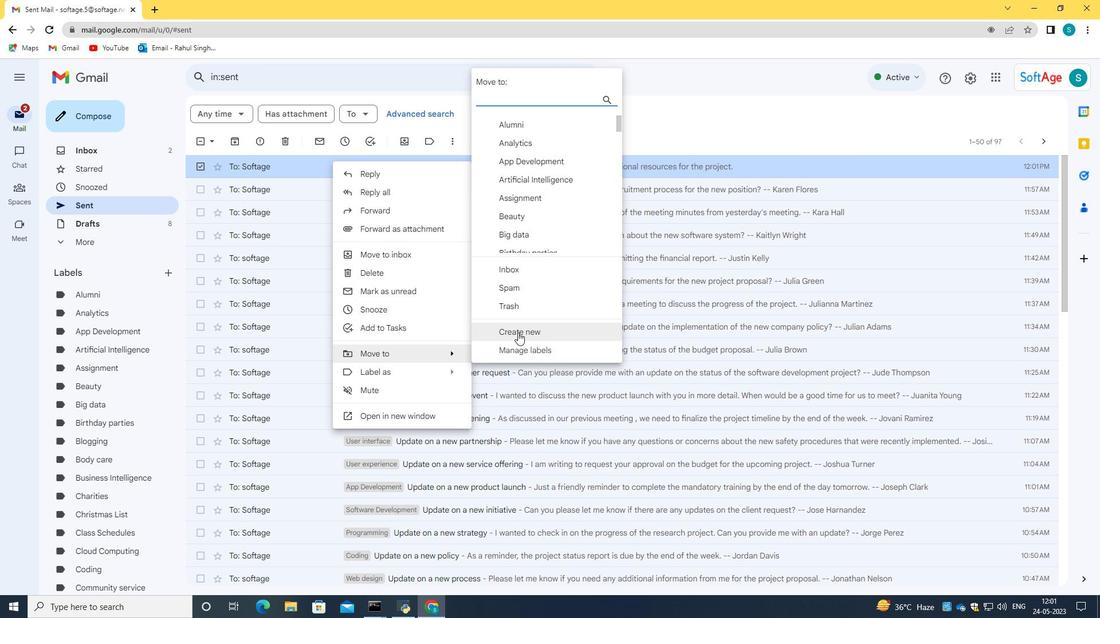 
Action: Key pressed <Key.caps_lock>D<Key.caps_lock>ata<Key.space>visualization
Screenshot: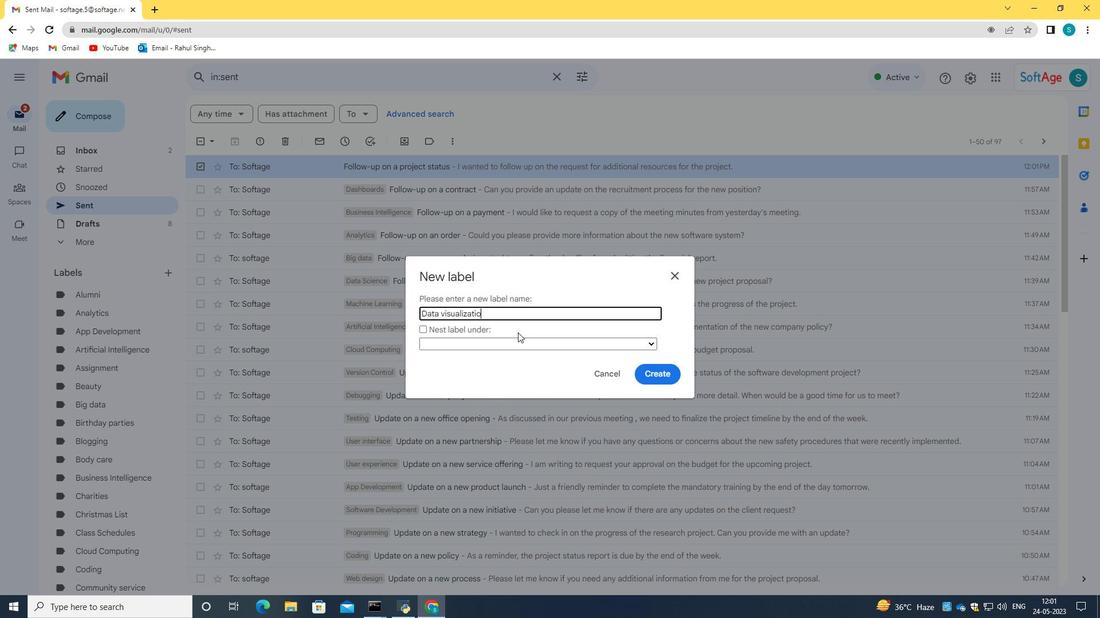 
Action: Mouse moved to (671, 374)
Screenshot: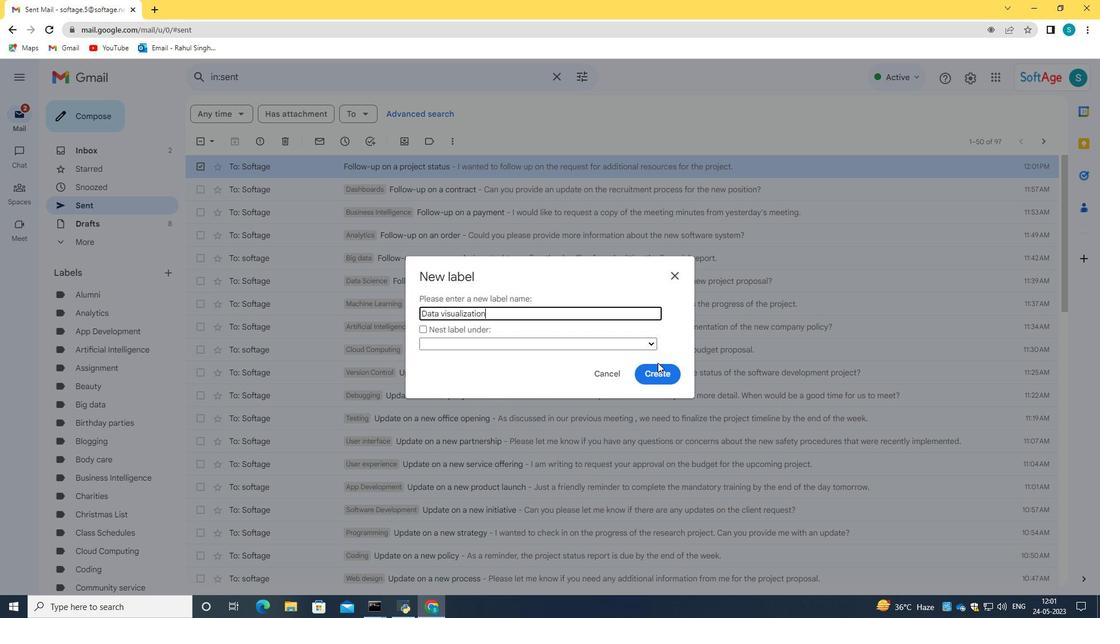 
Action: Mouse pressed left at (671, 374)
Screenshot: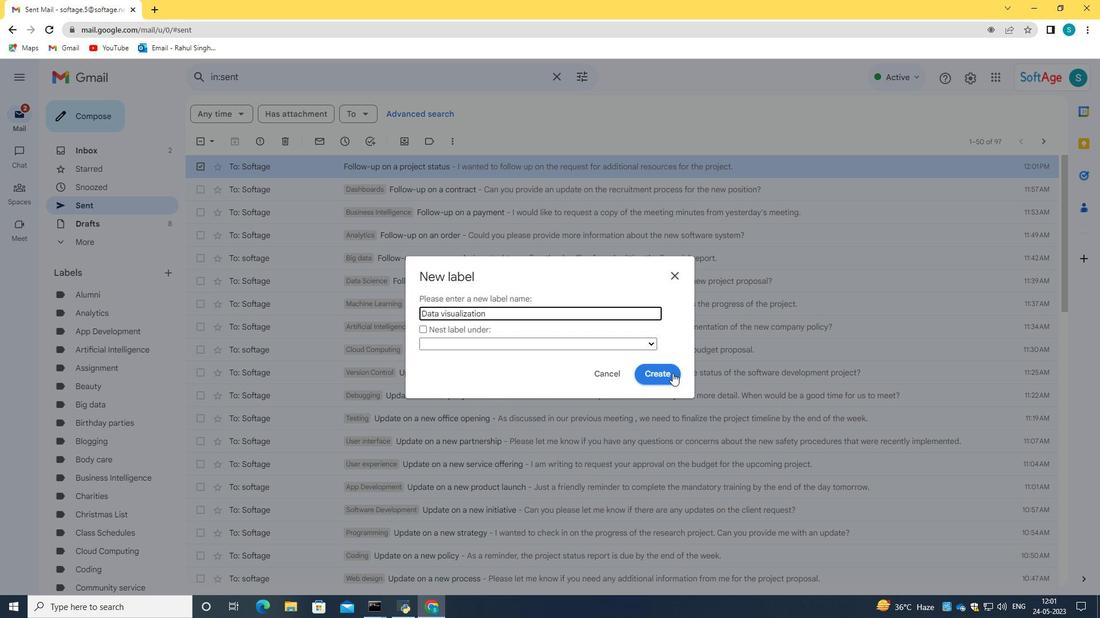 
Action: Mouse moved to (520, 276)
Screenshot: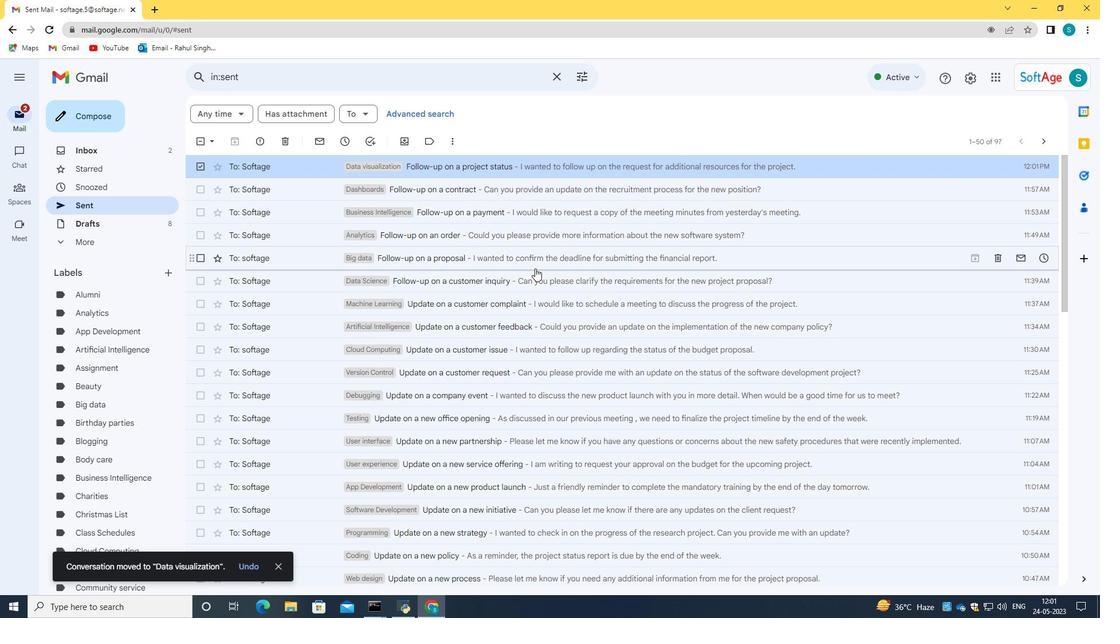 
